 Task: Log work in the project CheckBridge for the issue 'Address issues related to system accessibility for users with hearing impairments' spent time as '1w 4d 10h 6m' and remaining time as '6w 3d 2h 9m' and add a flag. Now add the issue to the epic 'Data Science Implementation'. Log work in the project CheckBridge for the issue 'Develop a new feature to allow for automatic document classification and sorting' spent time as '2w 1d 10h 41m' and remaining time as '2w 1d 7h 30m' and clone the issue. Now add the issue to the epic 'Data Visualization Implementation'
Action: Mouse moved to (605, 403)
Screenshot: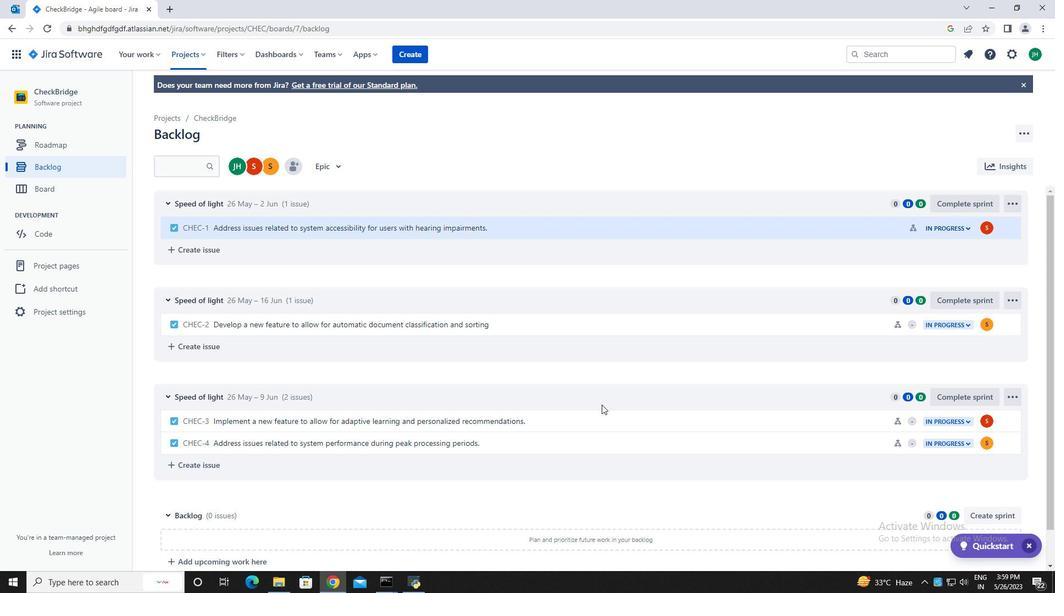 
Action: Mouse scrolled (605, 404) with delta (0, 0)
Screenshot: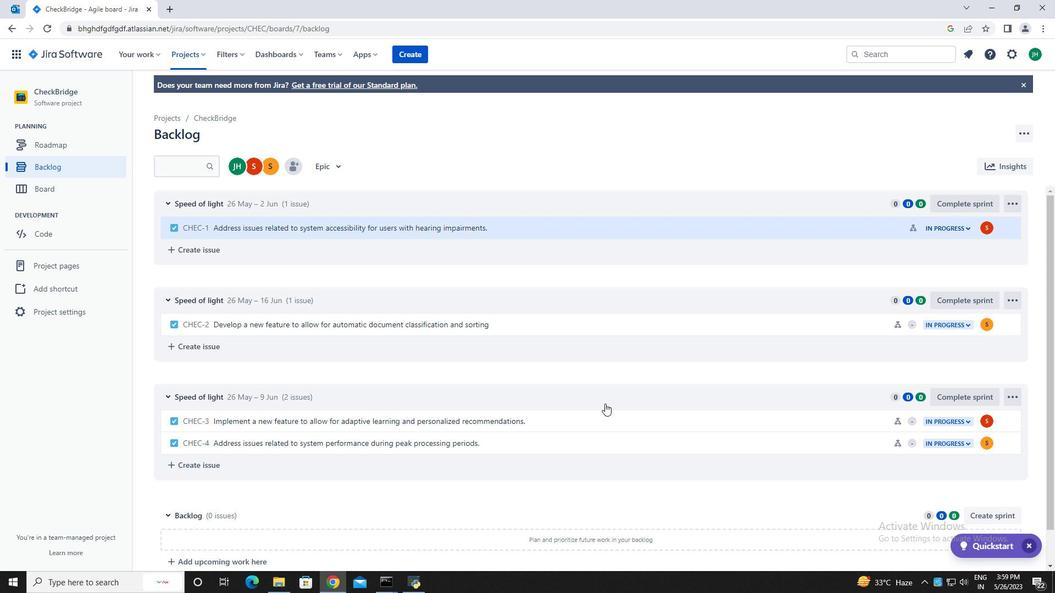 
Action: Mouse scrolled (605, 404) with delta (0, 0)
Screenshot: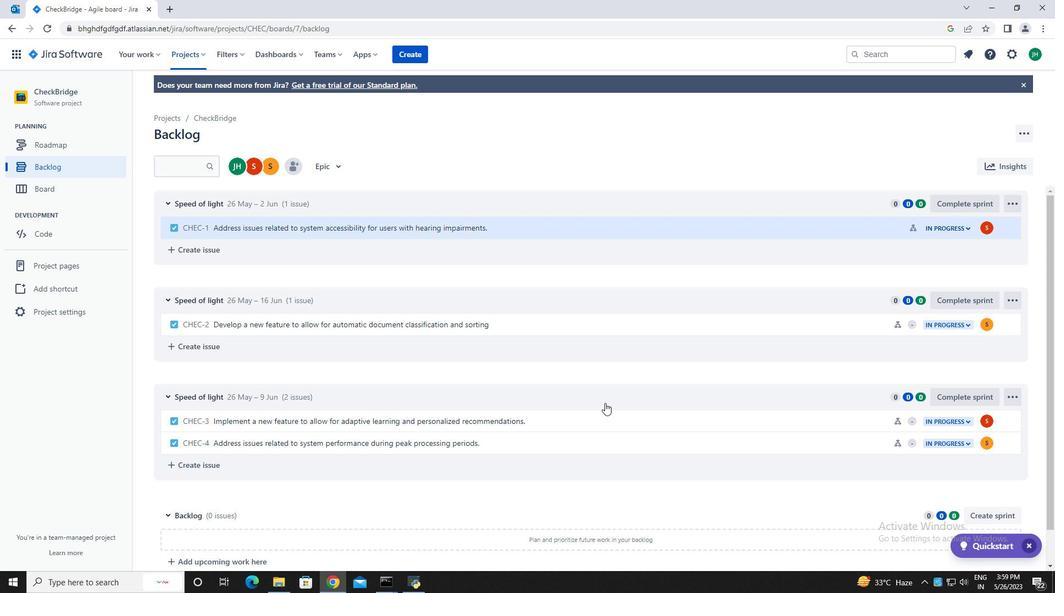 
Action: Mouse moved to (562, 403)
Screenshot: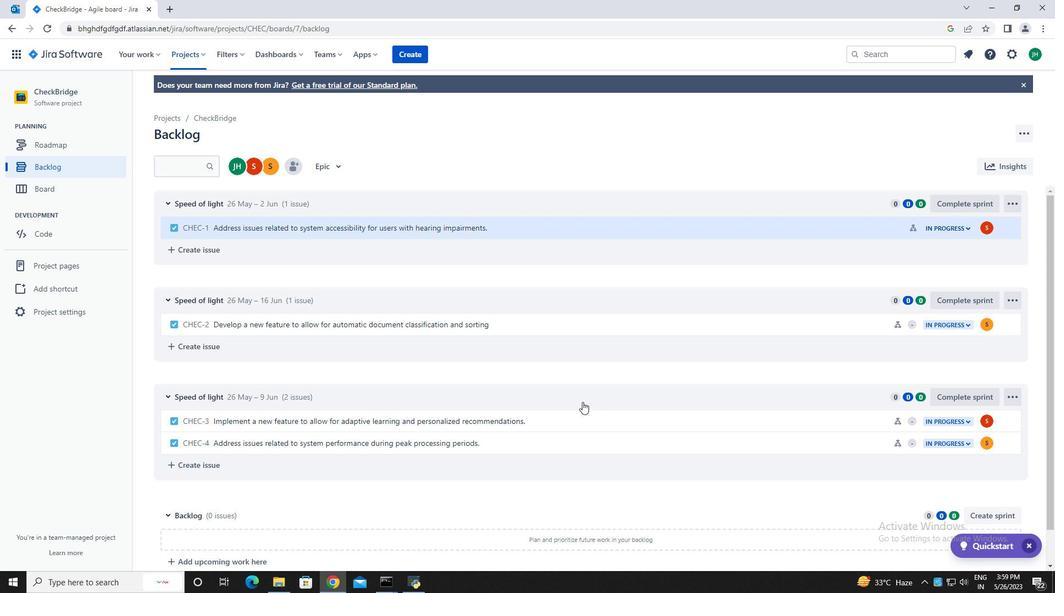 
Action: Mouse scrolled (562, 403) with delta (0, 0)
Screenshot: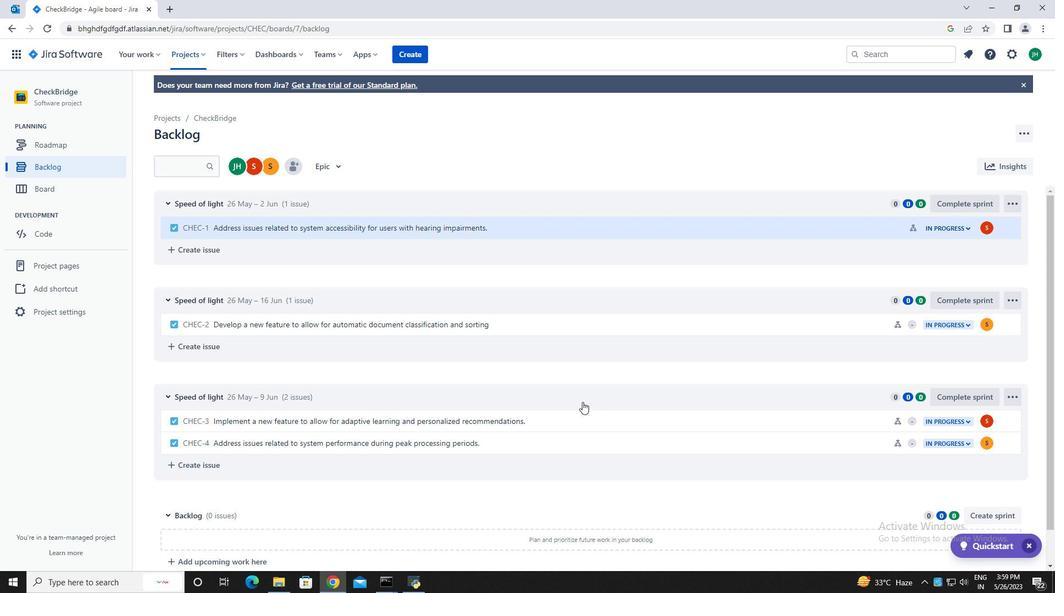 
Action: Mouse scrolled (562, 403) with delta (0, 0)
Screenshot: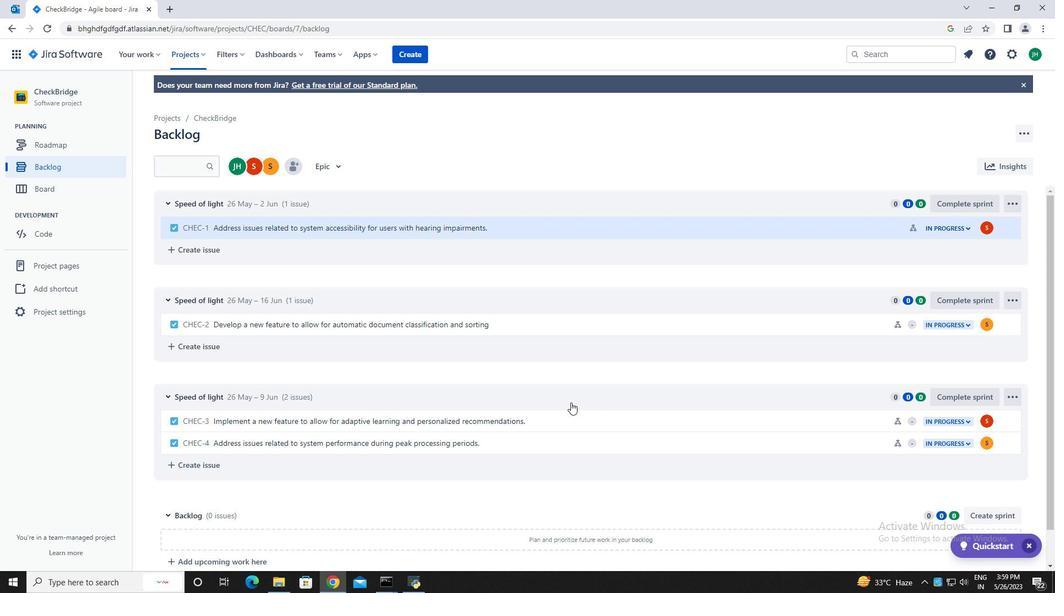 
Action: Mouse scrolled (562, 403) with delta (0, 0)
Screenshot: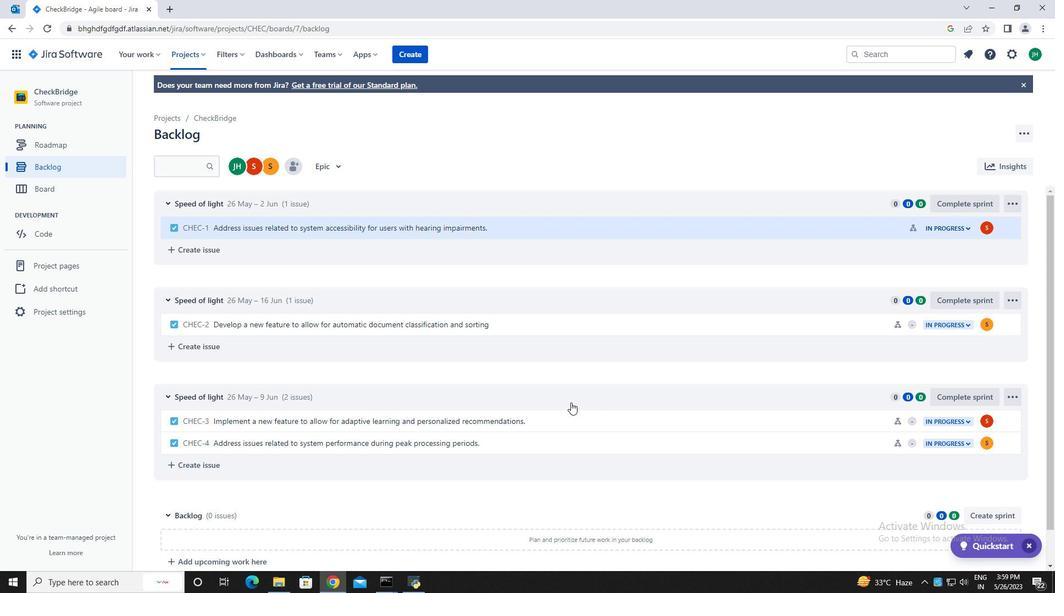 
Action: Mouse moved to (811, 233)
Screenshot: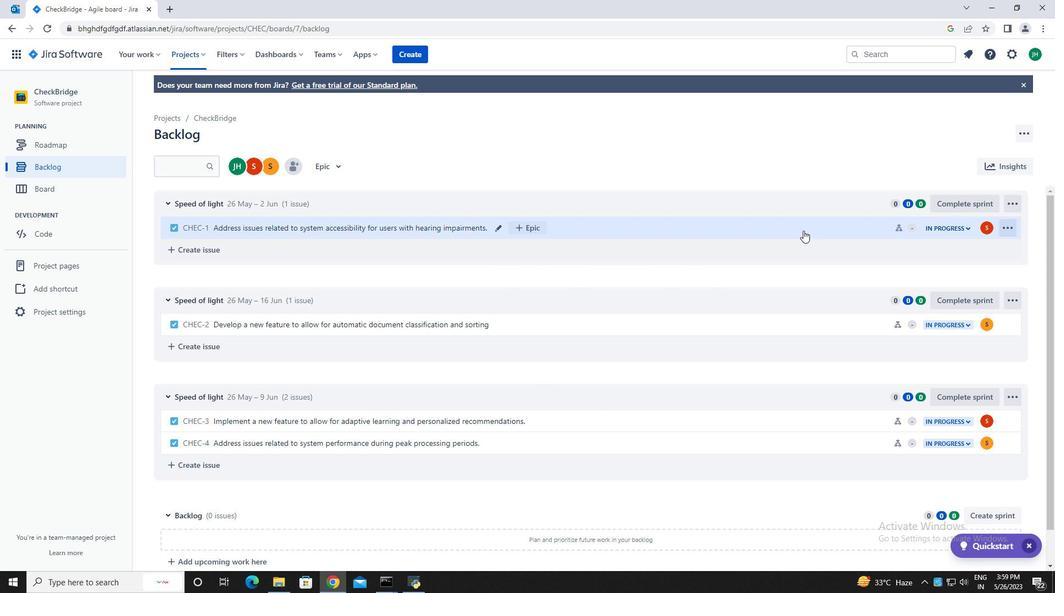 
Action: Mouse pressed left at (811, 233)
Screenshot: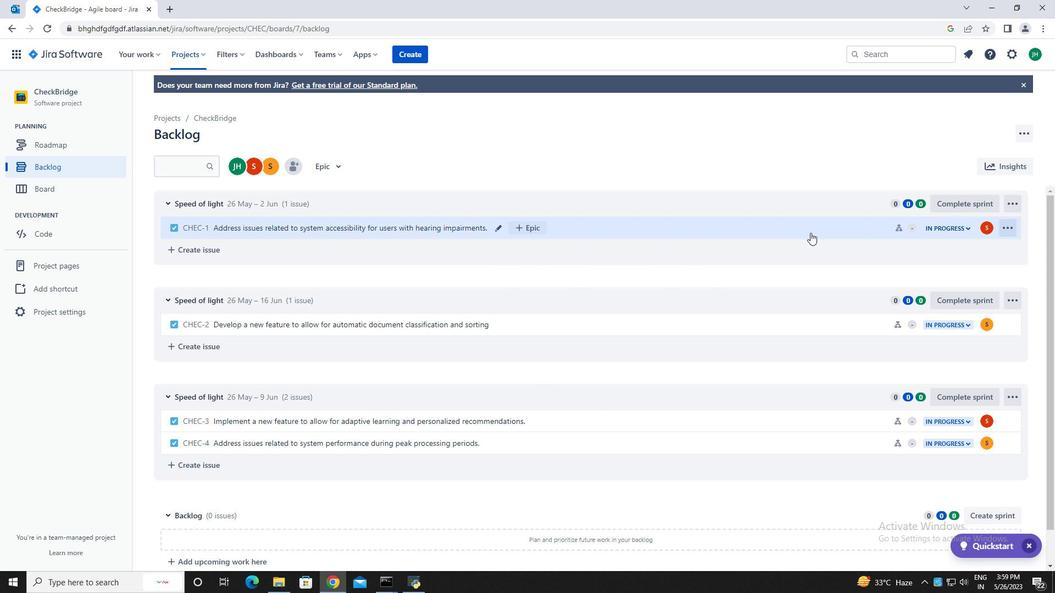 
Action: Mouse moved to (1004, 199)
Screenshot: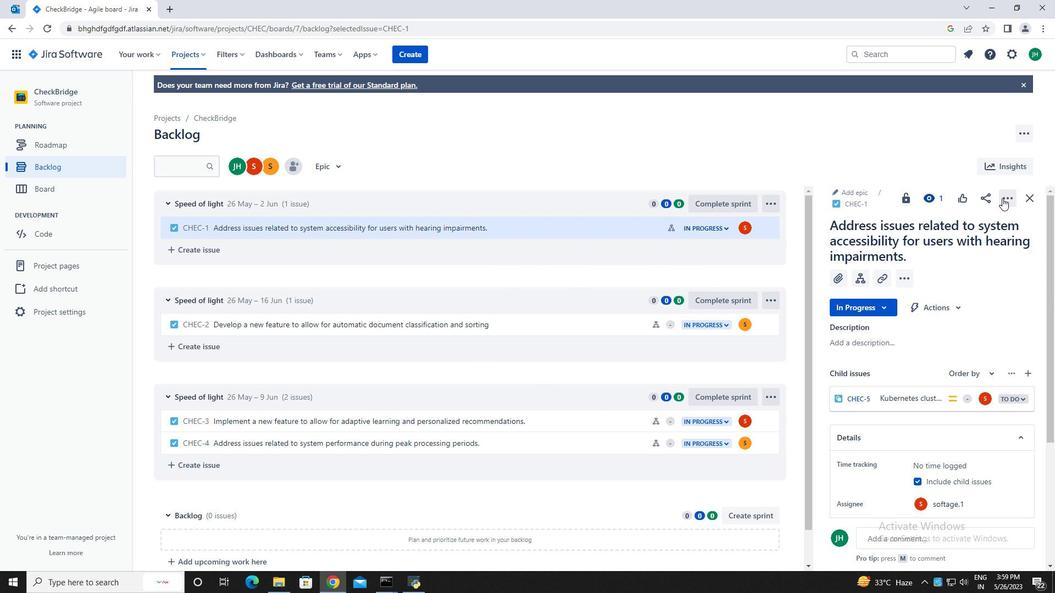 
Action: Mouse pressed left at (1004, 199)
Screenshot: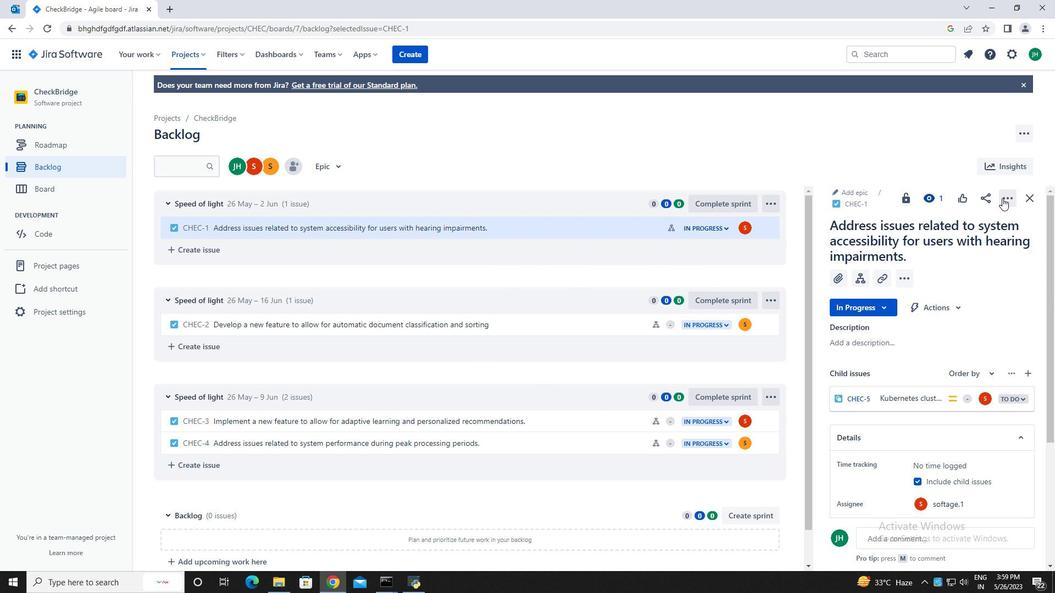 
Action: Mouse moved to (971, 229)
Screenshot: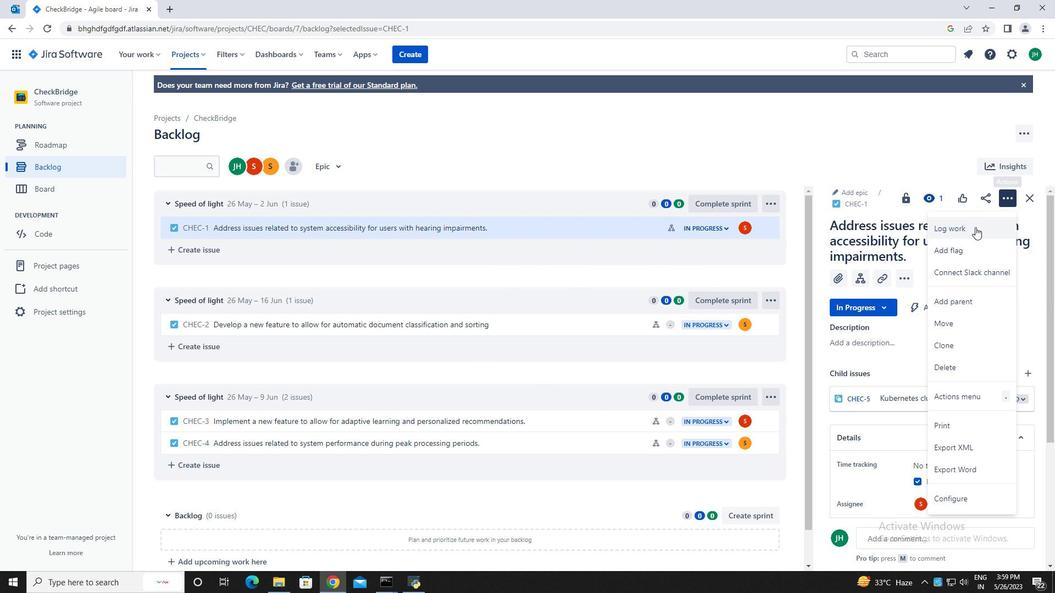 
Action: Mouse pressed left at (971, 229)
Screenshot: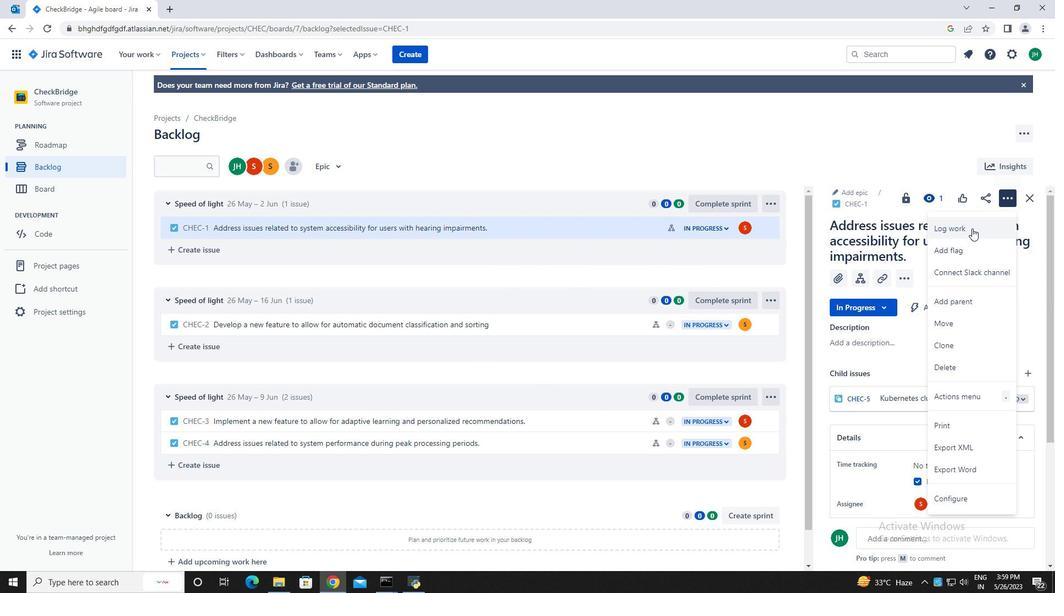 
Action: Mouse moved to (498, 169)
Screenshot: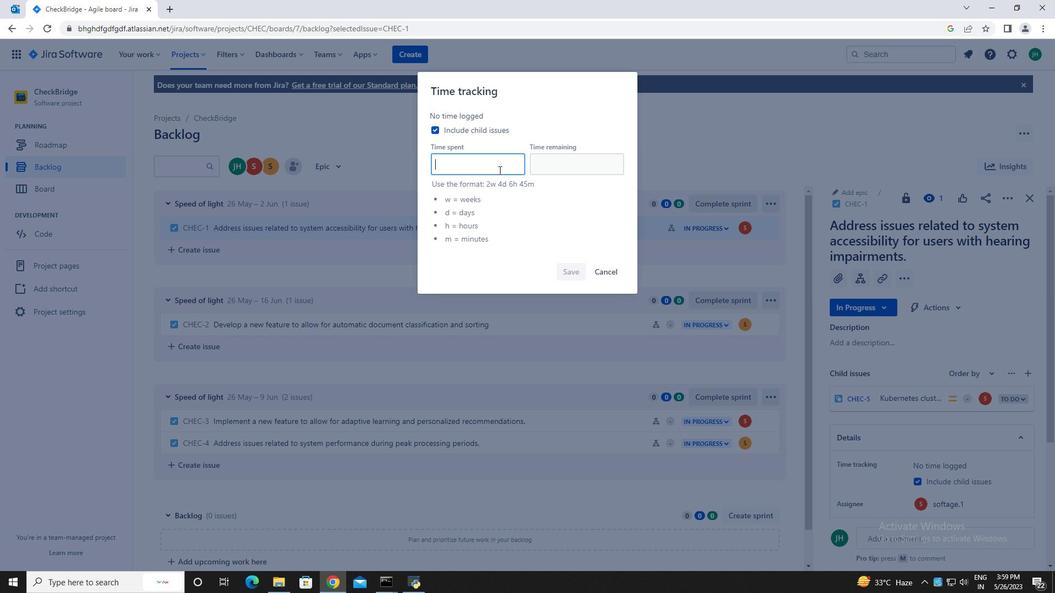 
Action: Key pressed 1w<Key.space>4d<Key.space>10h<Key.space>6m
Screenshot: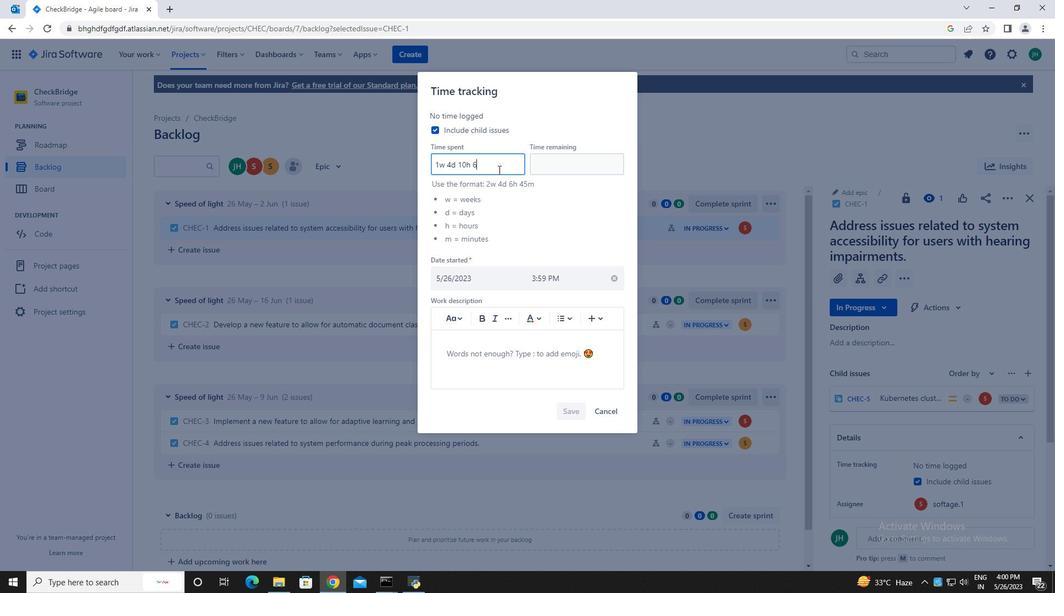 
Action: Mouse moved to (550, 164)
Screenshot: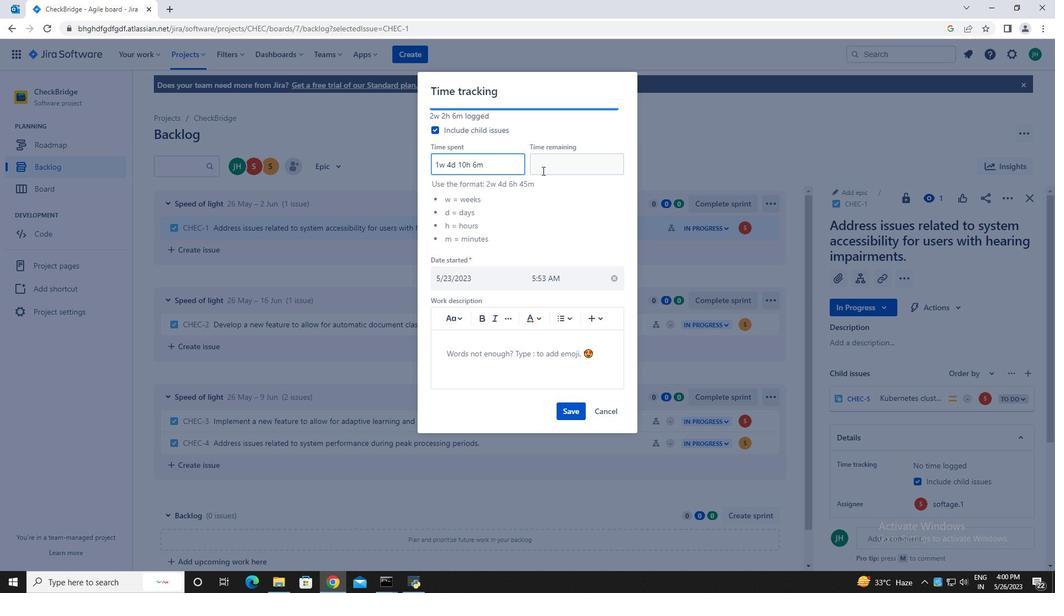 
Action: Mouse pressed left at (550, 164)
Screenshot: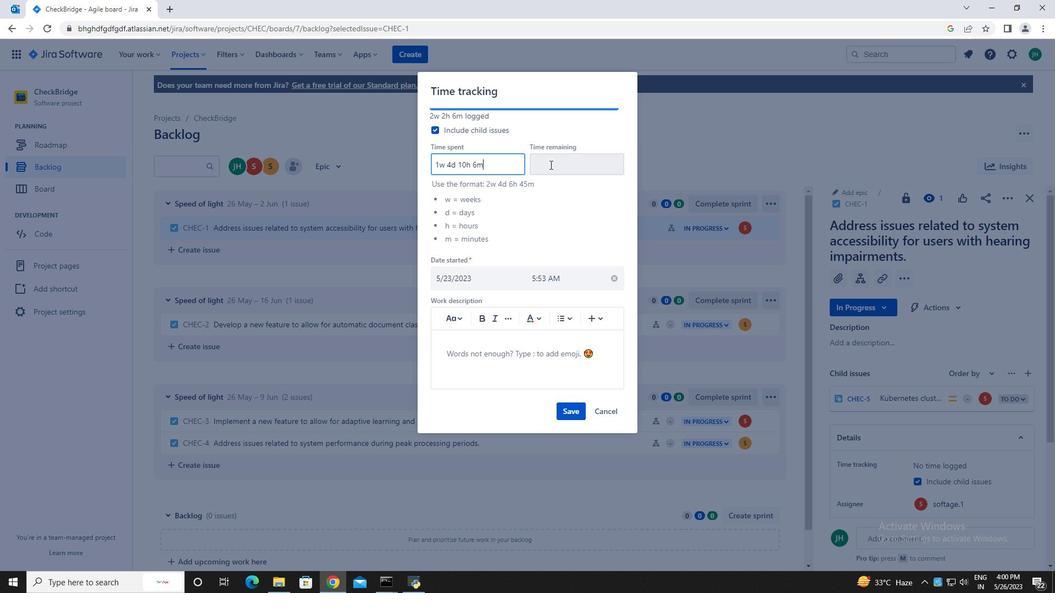 
Action: Key pressed 6w<Key.space>3d<Key.space>2h<Key.space>9m
Screenshot: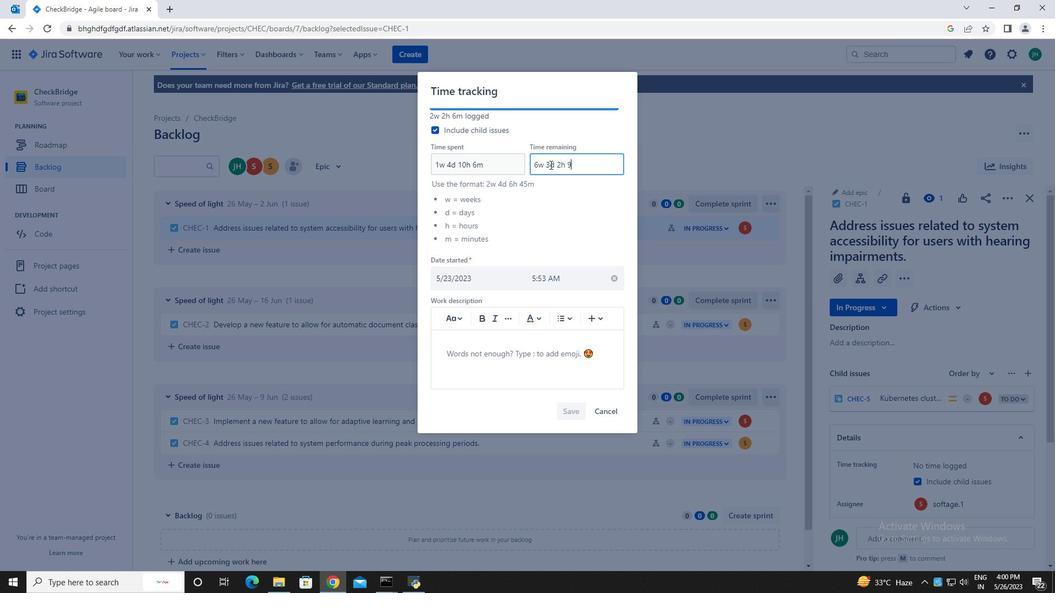 
Action: Mouse moved to (575, 413)
Screenshot: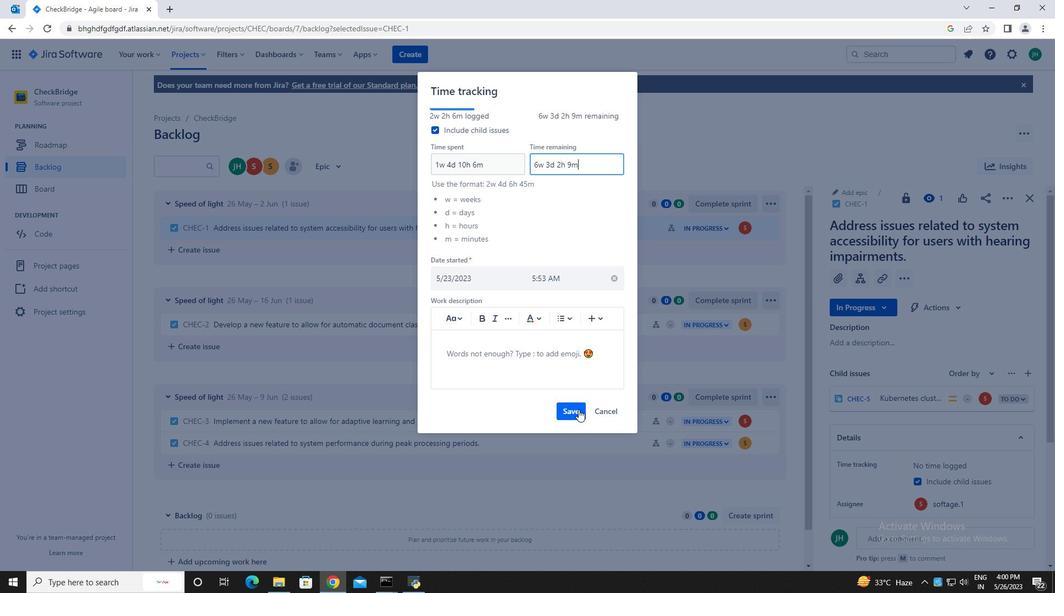 
Action: Mouse pressed left at (575, 413)
Screenshot: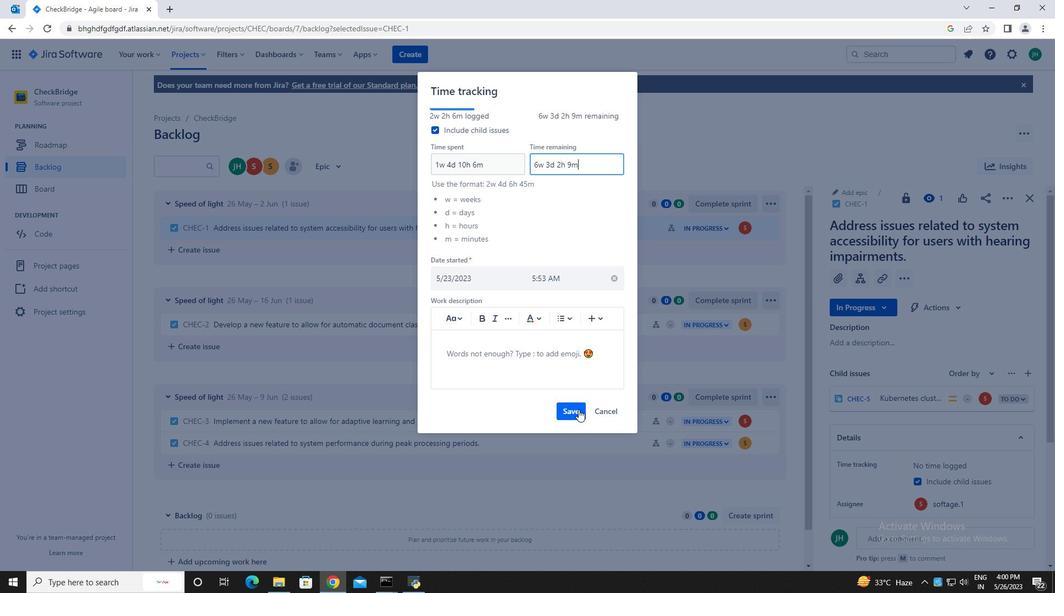 
Action: Mouse moved to (1009, 198)
Screenshot: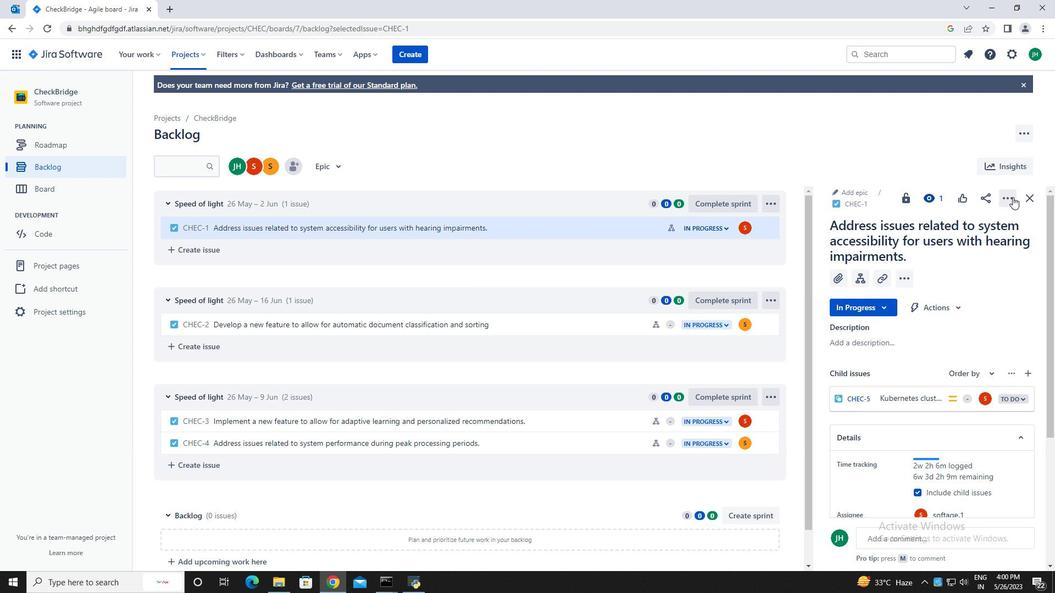 
Action: Mouse pressed left at (1009, 198)
Screenshot: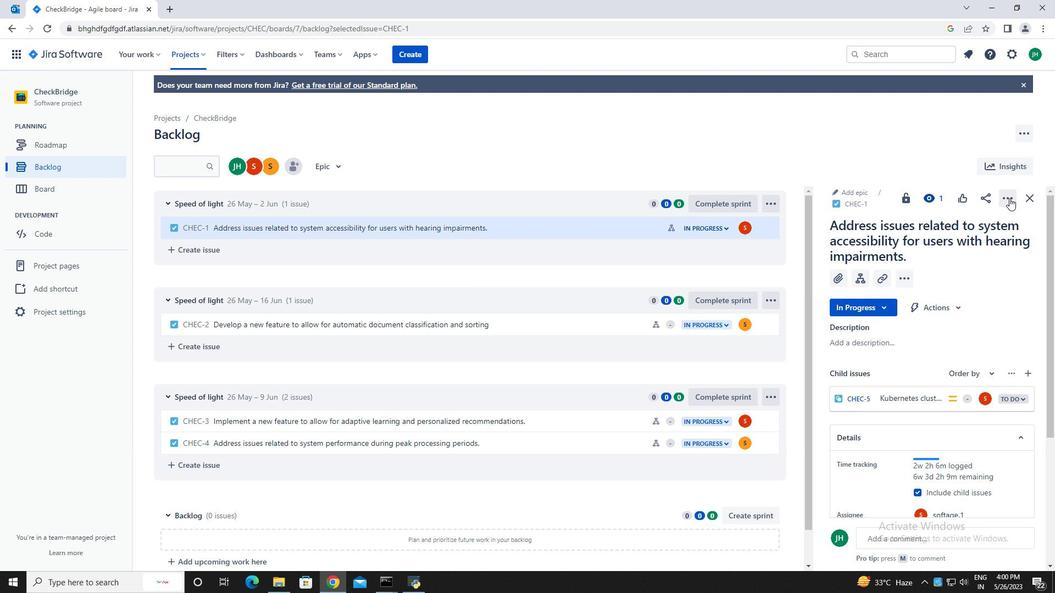 
Action: Mouse moved to (955, 249)
Screenshot: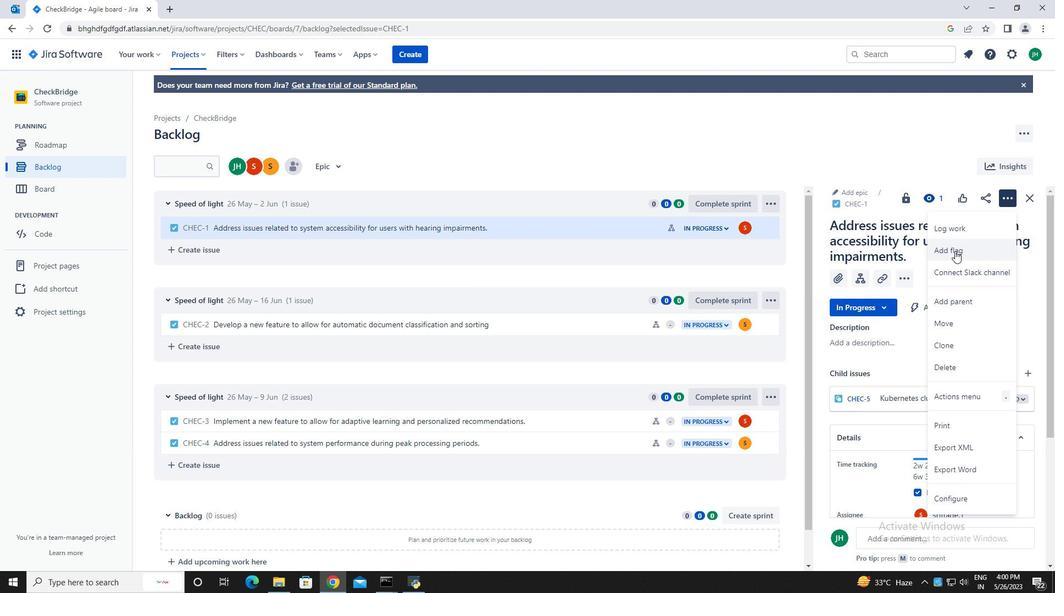 
Action: Mouse pressed left at (955, 249)
Screenshot: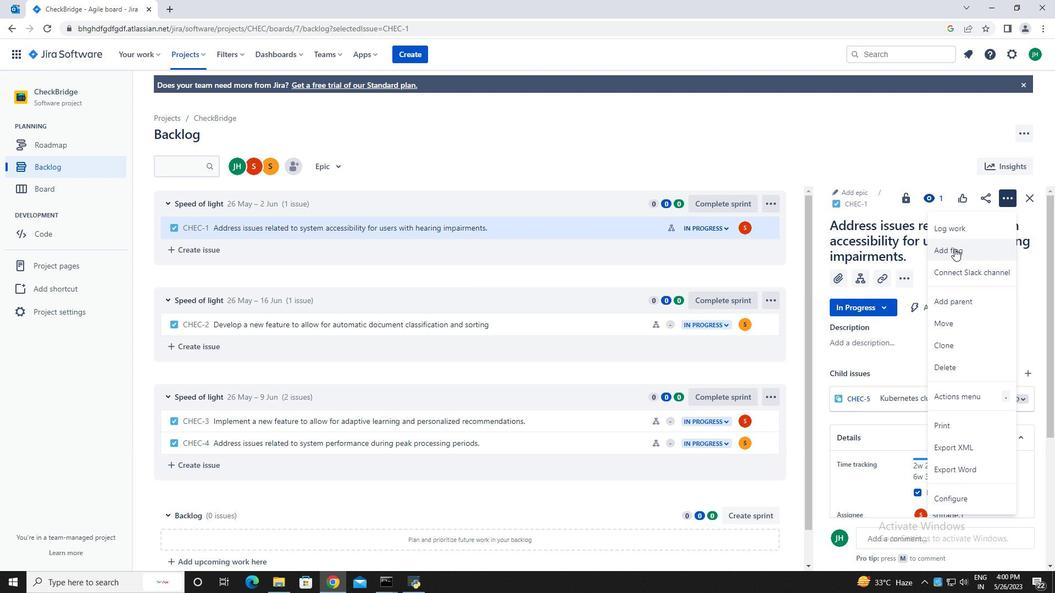 
Action: Mouse moved to (1028, 200)
Screenshot: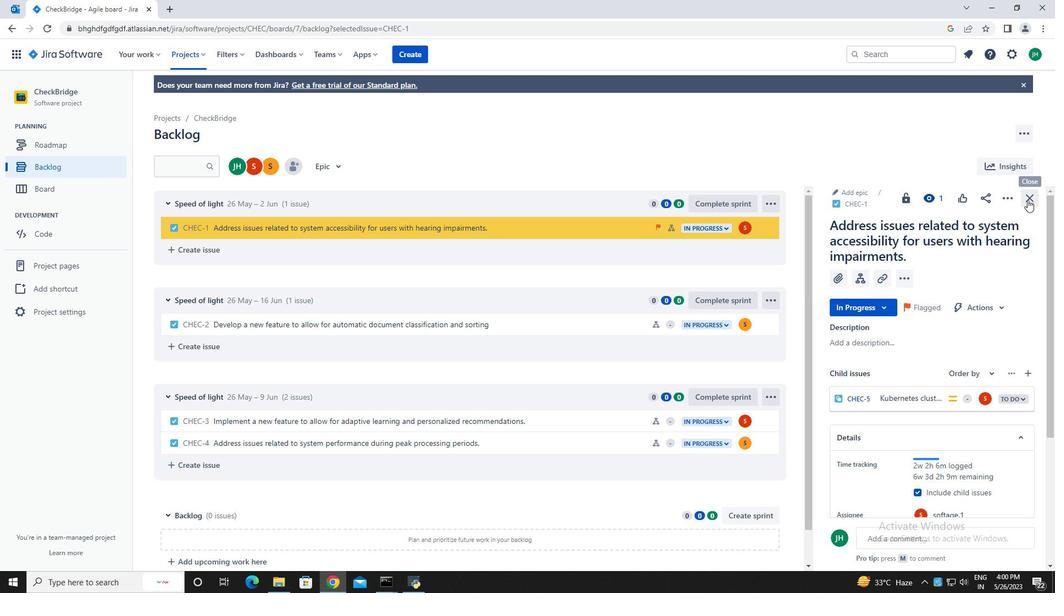 
Action: Mouse pressed left at (1028, 200)
Screenshot: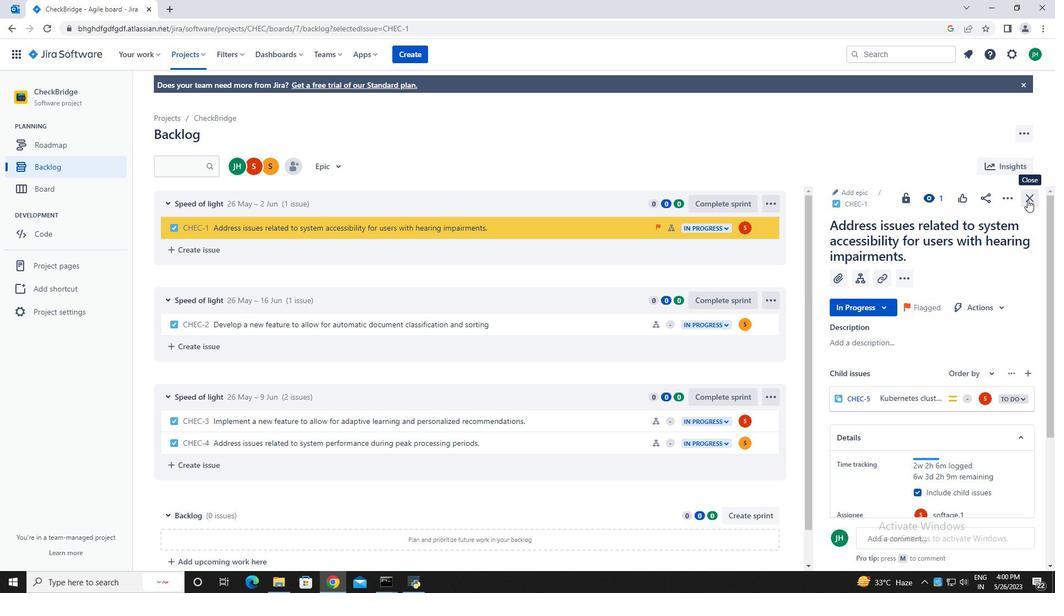 
Action: Mouse moved to (329, 164)
Screenshot: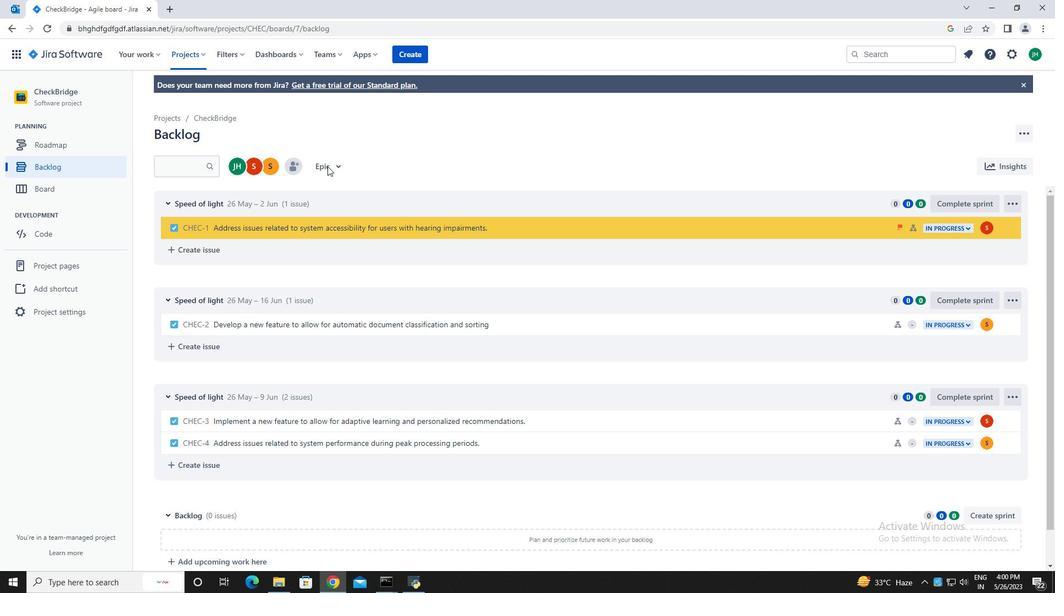 
Action: Mouse pressed left at (329, 164)
Screenshot: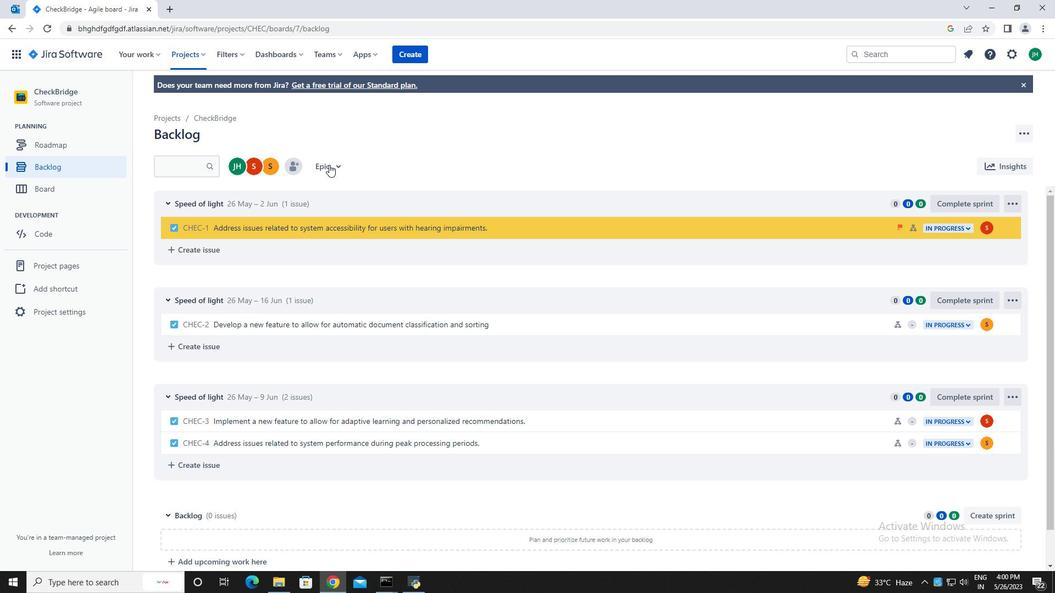 
Action: Mouse moved to (496, 139)
Screenshot: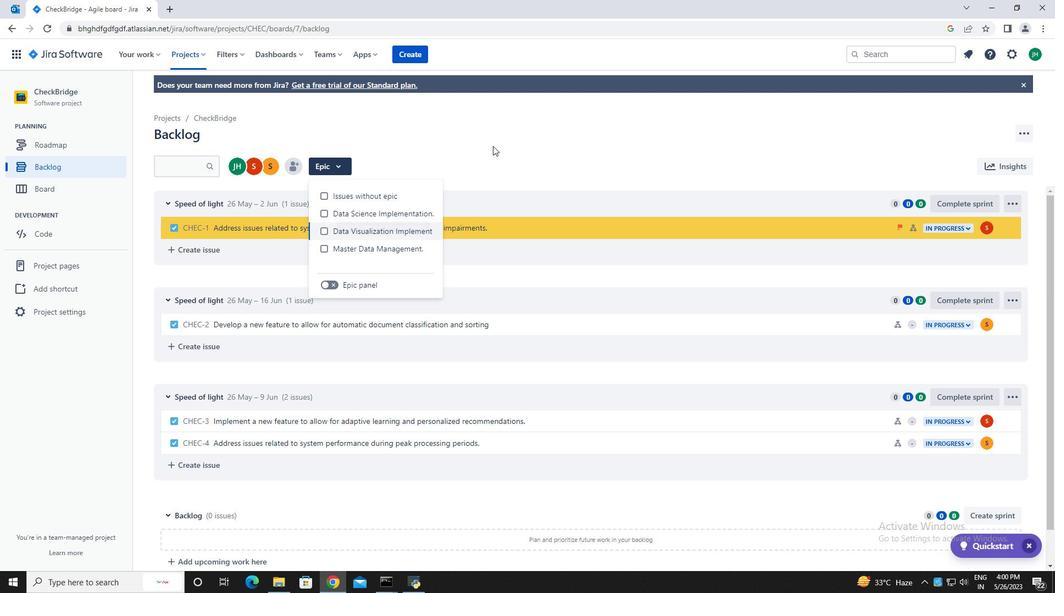
Action: Mouse pressed left at (496, 139)
Screenshot: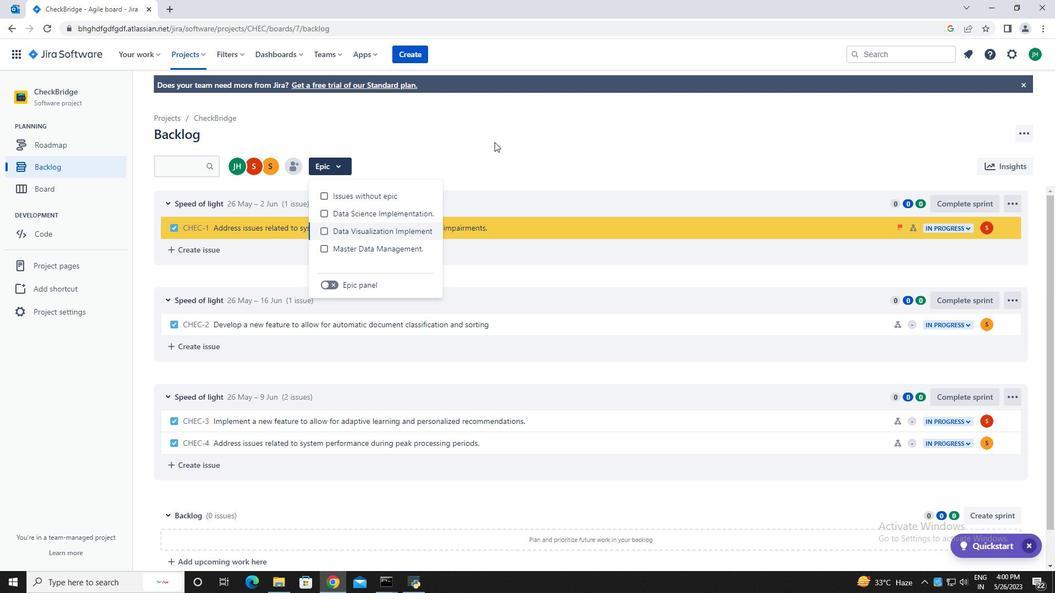 
Action: Mouse moved to (336, 164)
Screenshot: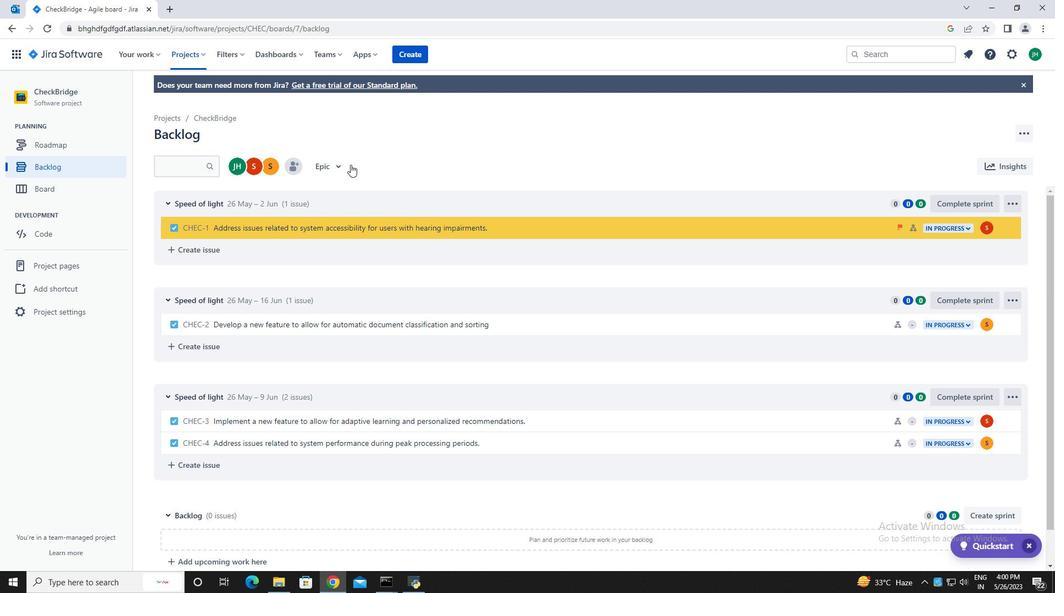 
Action: Mouse pressed left at (336, 164)
Screenshot: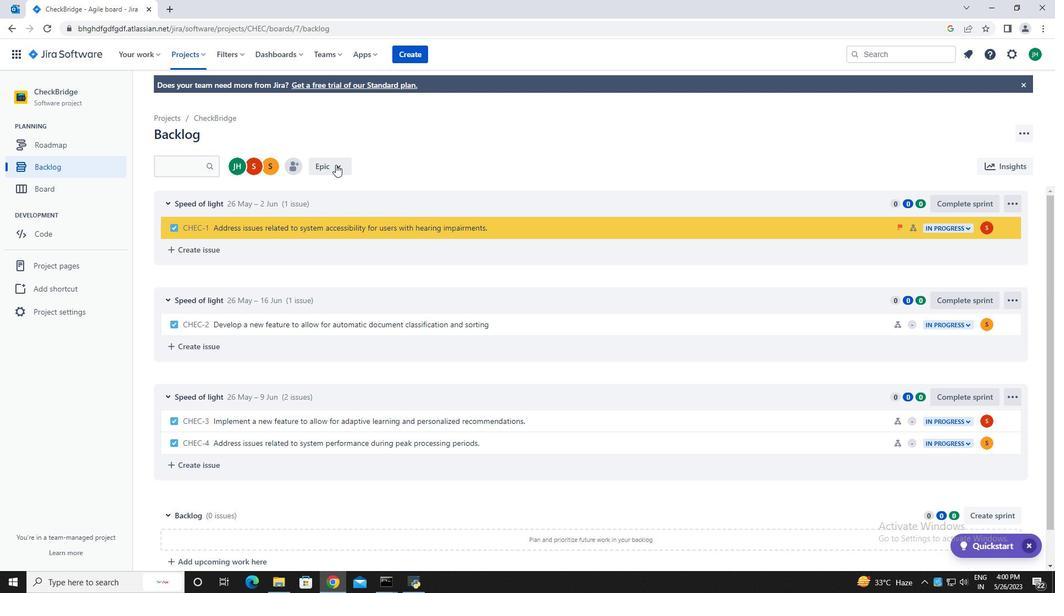 
Action: Mouse moved to (366, 215)
Screenshot: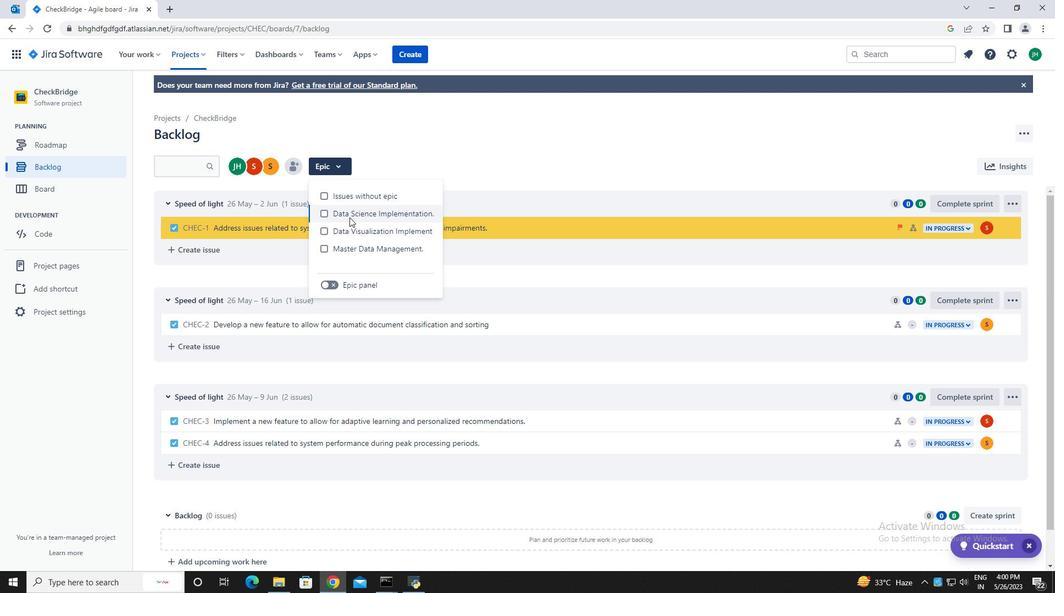 
Action: Mouse pressed left at (366, 215)
Screenshot: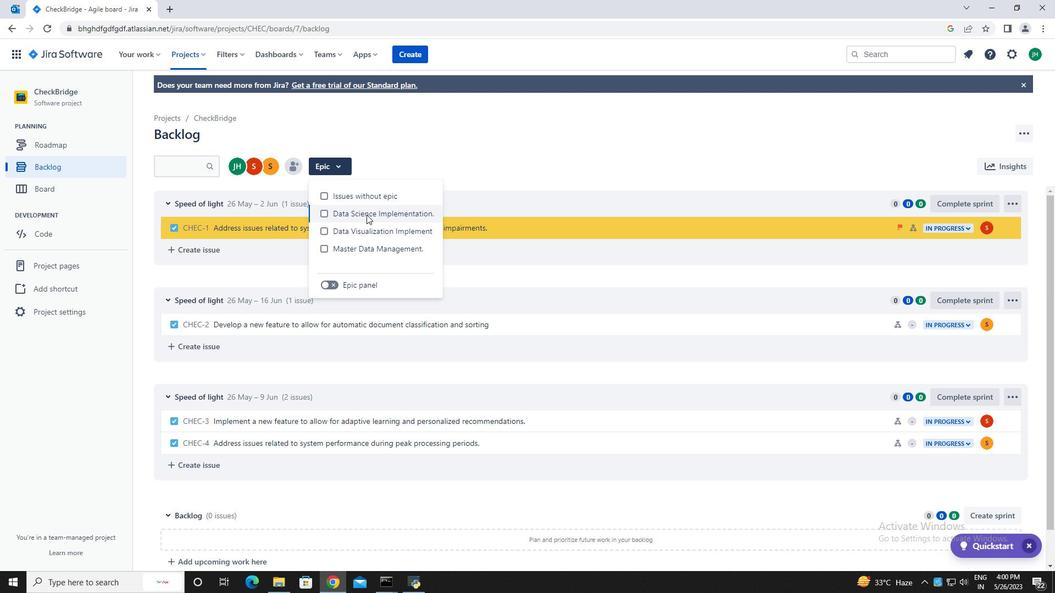 
Action: Mouse moved to (563, 123)
Screenshot: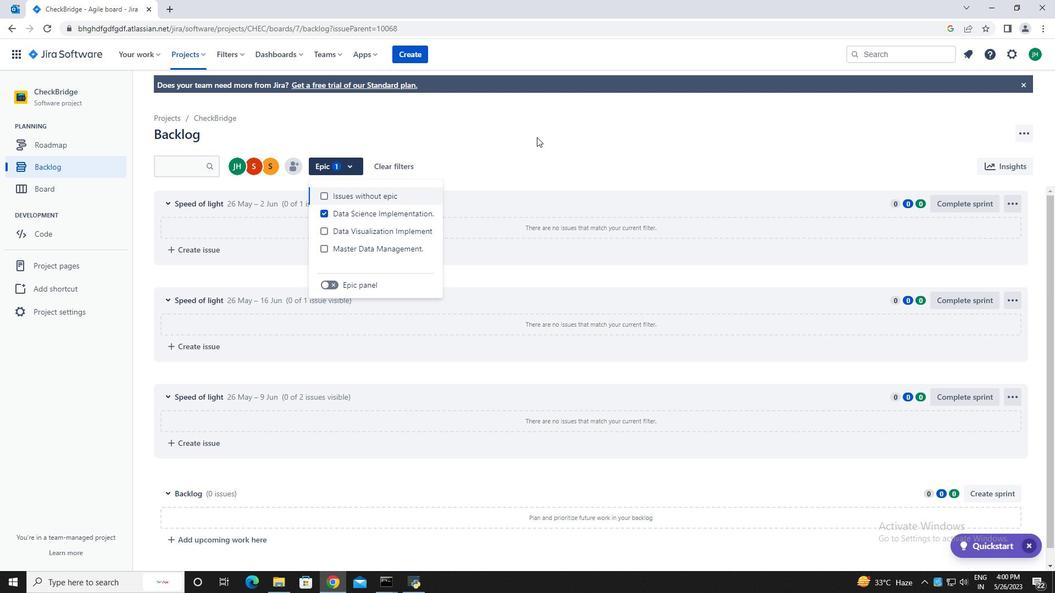 
Action: Mouse pressed left at (563, 123)
Screenshot: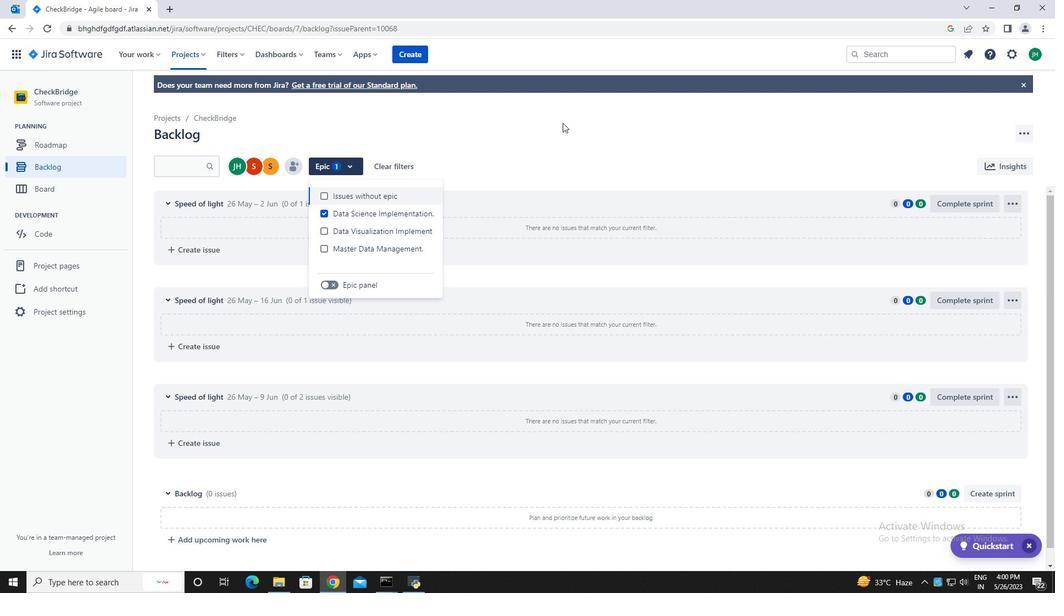 
Action: Mouse moved to (103, 167)
Screenshot: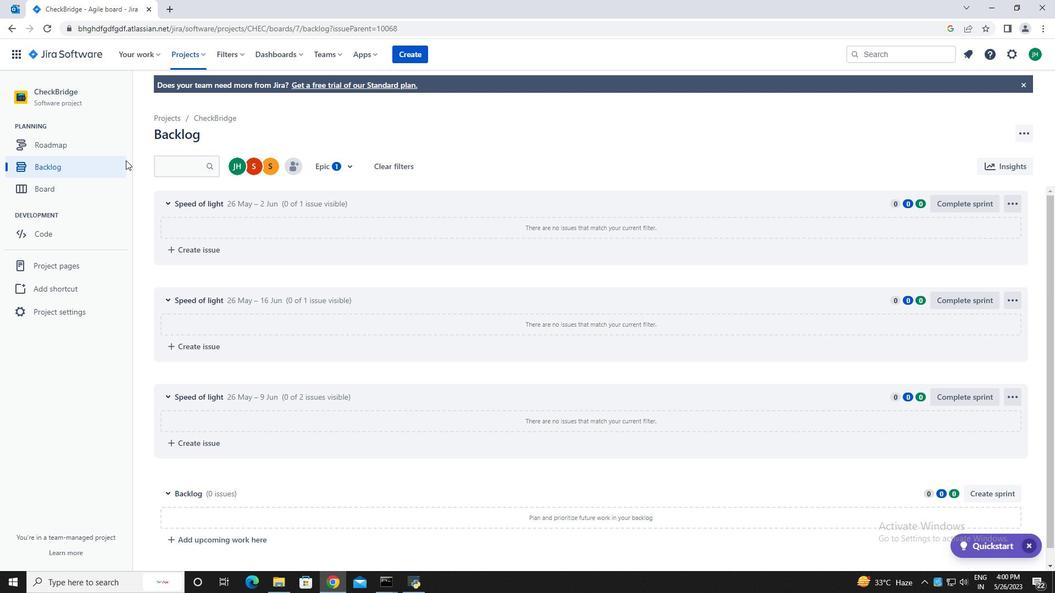 
Action: Mouse pressed left at (103, 167)
Screenshot: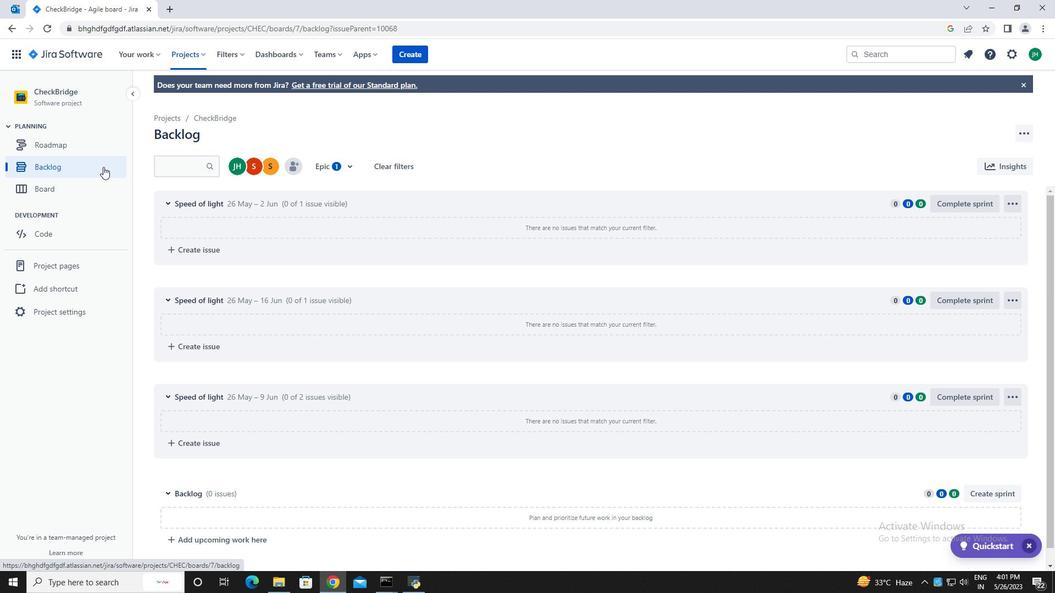 
Action: Mouse moved to (821, 322)
Screenshot: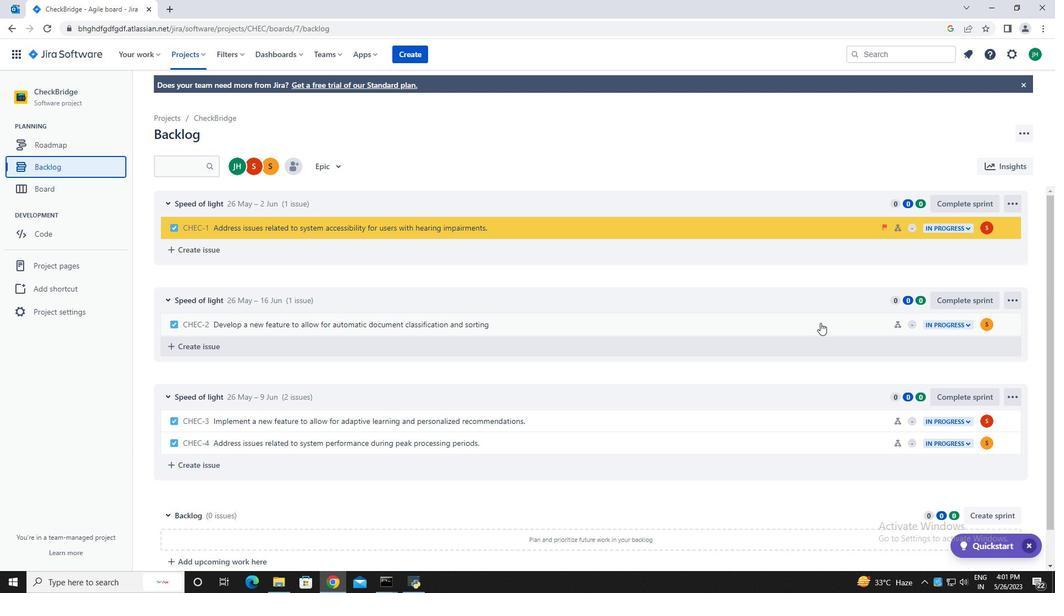 
Action: Mouse pressed left at (821, 322)
Screenshot: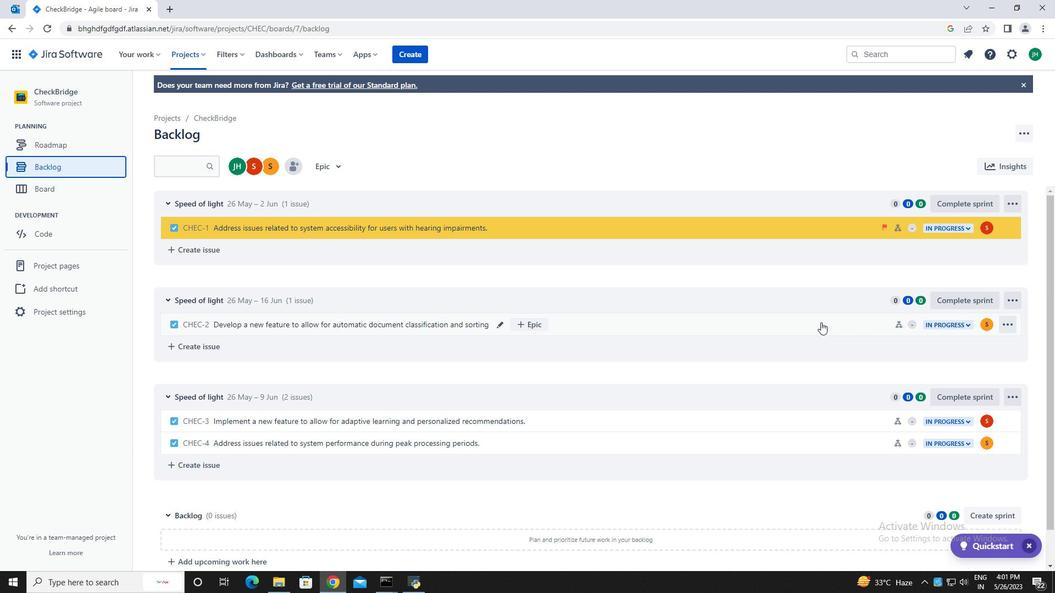 
Action: Mouse moved to (1004, 197)
Screenshot: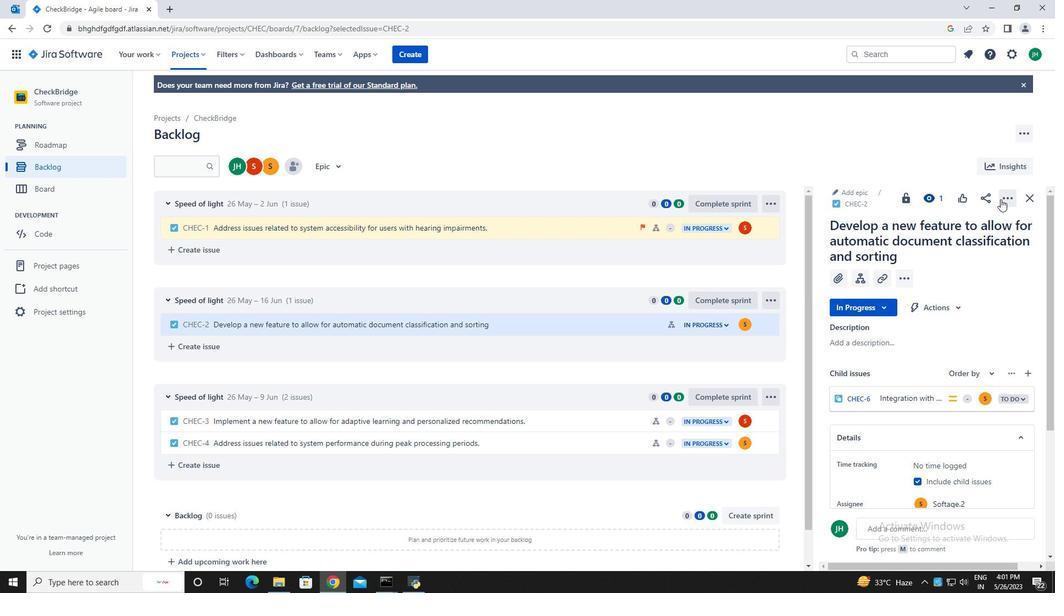 
Action: Mouse pressed left at (1004, 197)
Screenshot: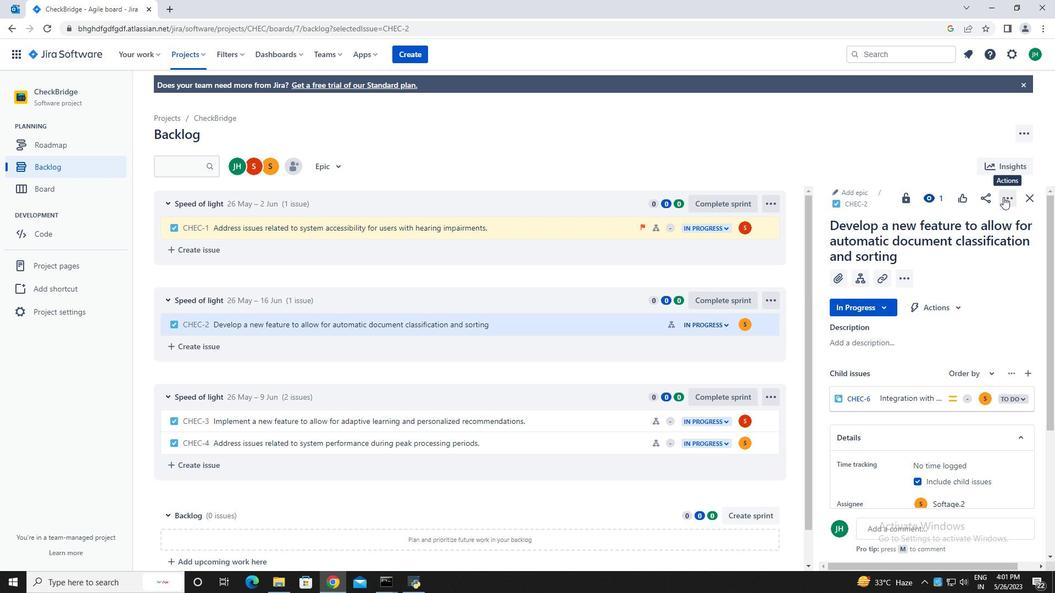
Action: Mouse moved to (959, 227)
Screenshot: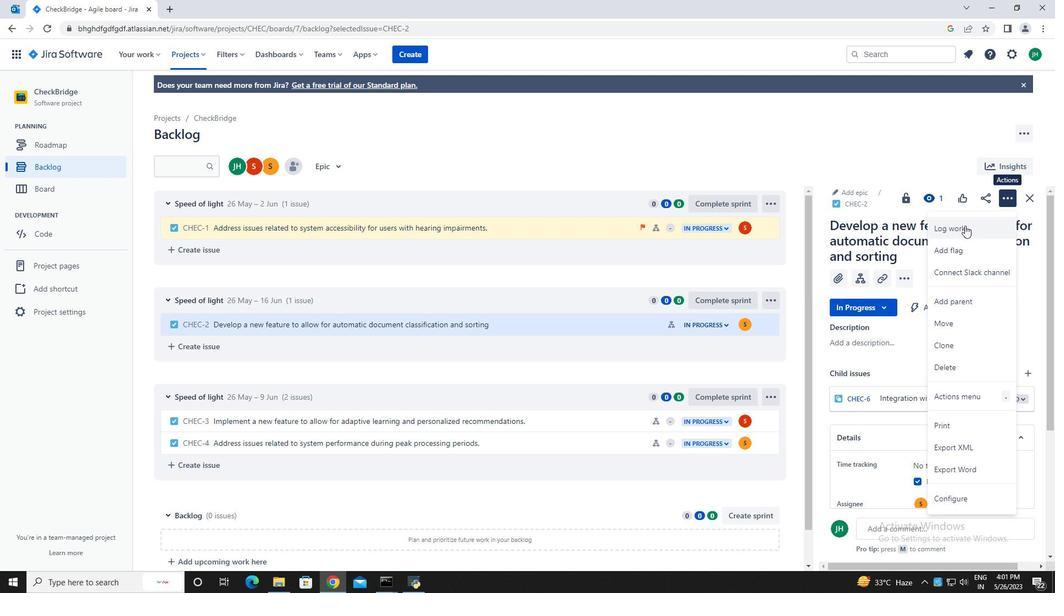
Action: Mouse pressed left at (959, 227)
Screenshot: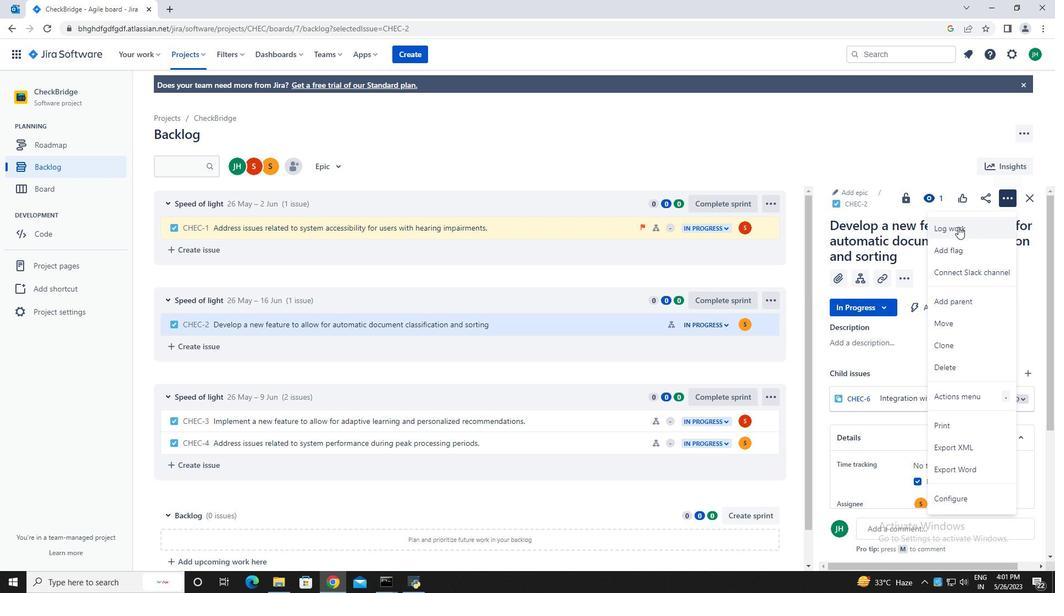 
Action: Mouse moved to (466, 167)
Screenshot: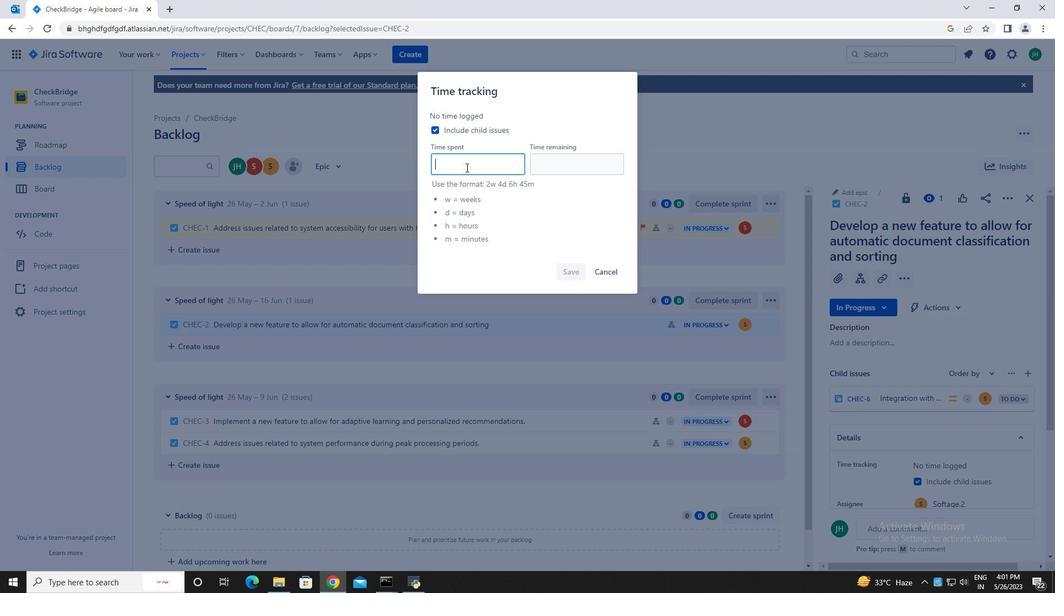 
Action: Key pressed 2w<Key.space>1d<Key.space>10h<Key.space>41m
Screenshot: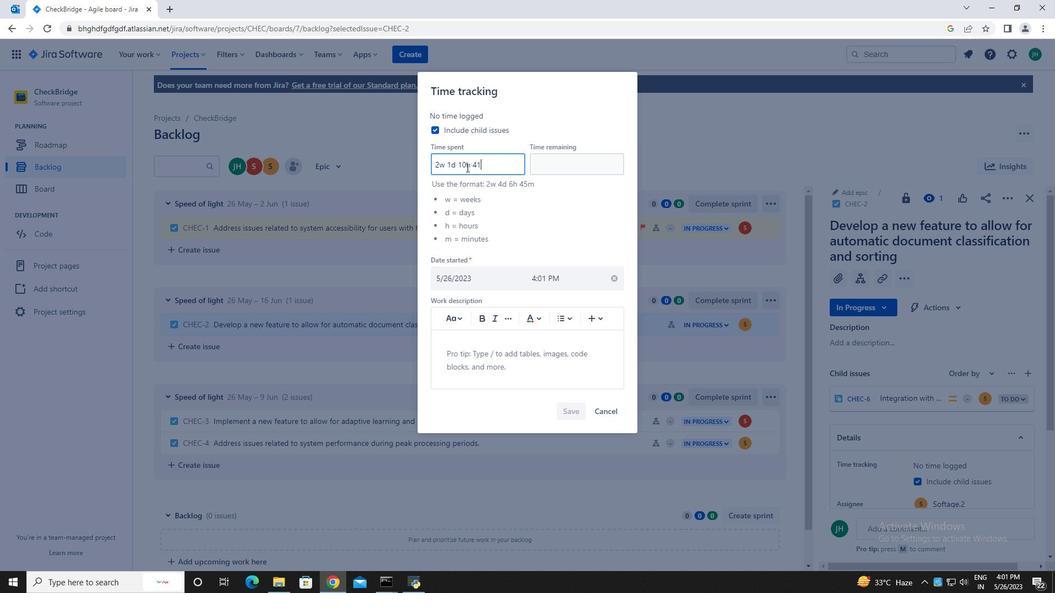 
Action: Mouse moved to (559, 170)
Screenshot: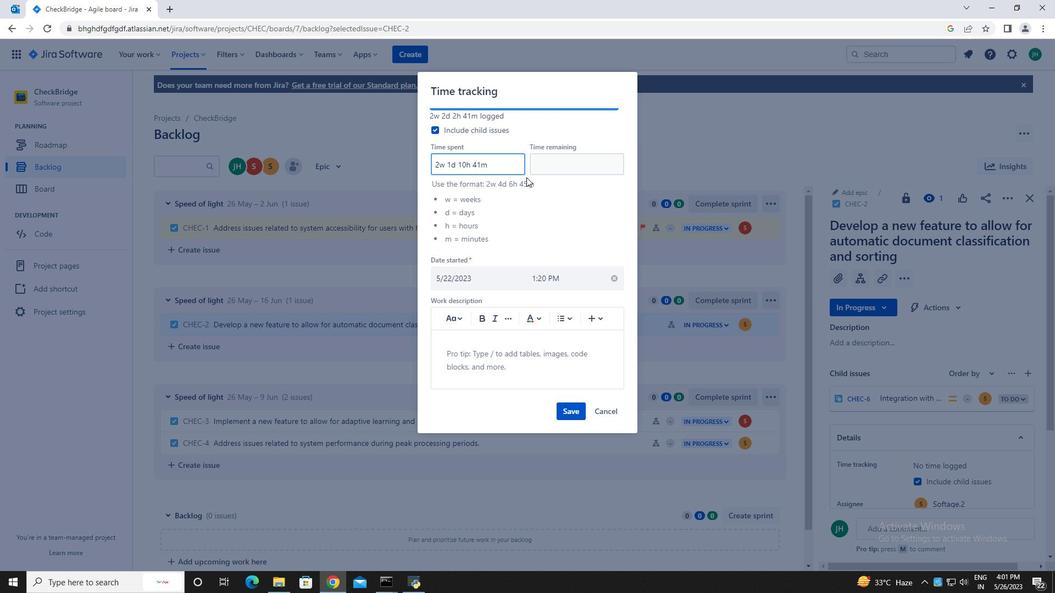 
Action: Mouse pressed left at (559, 170)
Screenshot: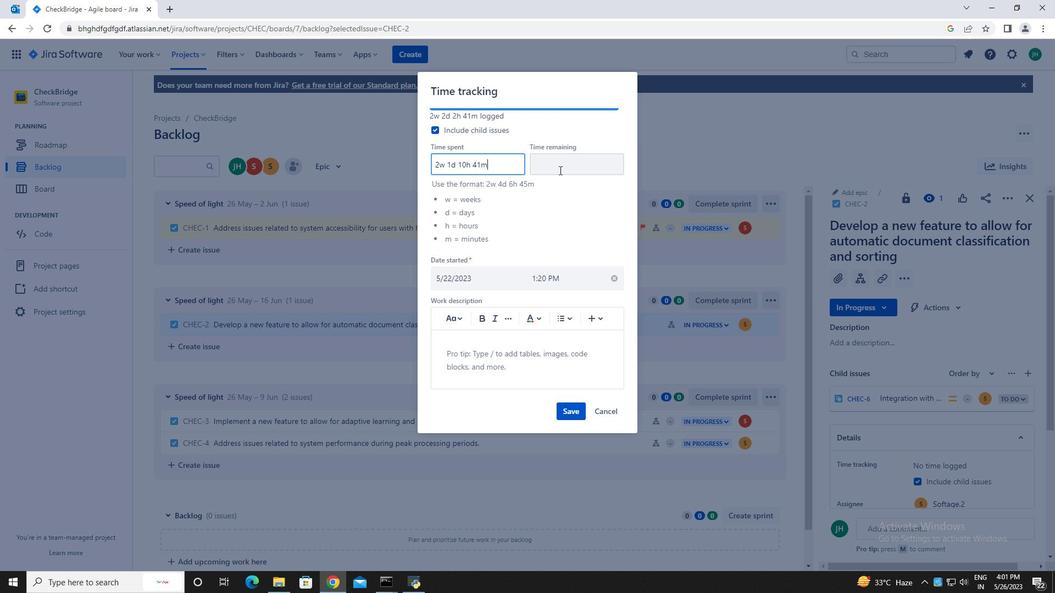 
Action: Key pressed 2w<Key.space>1d<Key.space>7h<Key.space>30m
Screenshot: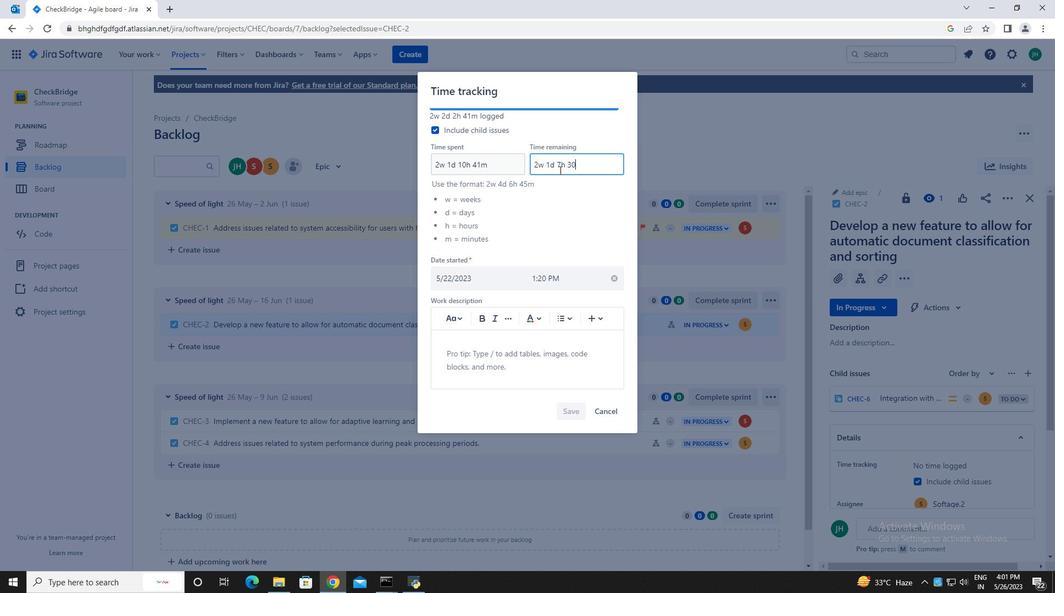 
Action: Mouse moved to (569, 411)
Screenshot: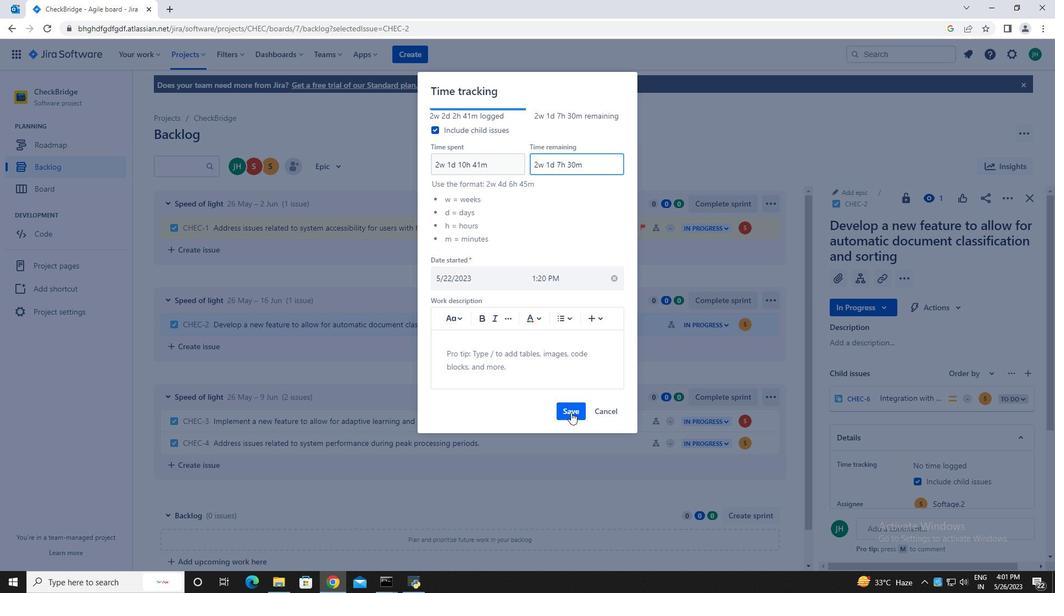 
Action: Mouse pressed left at (569, 411)
Screenshot: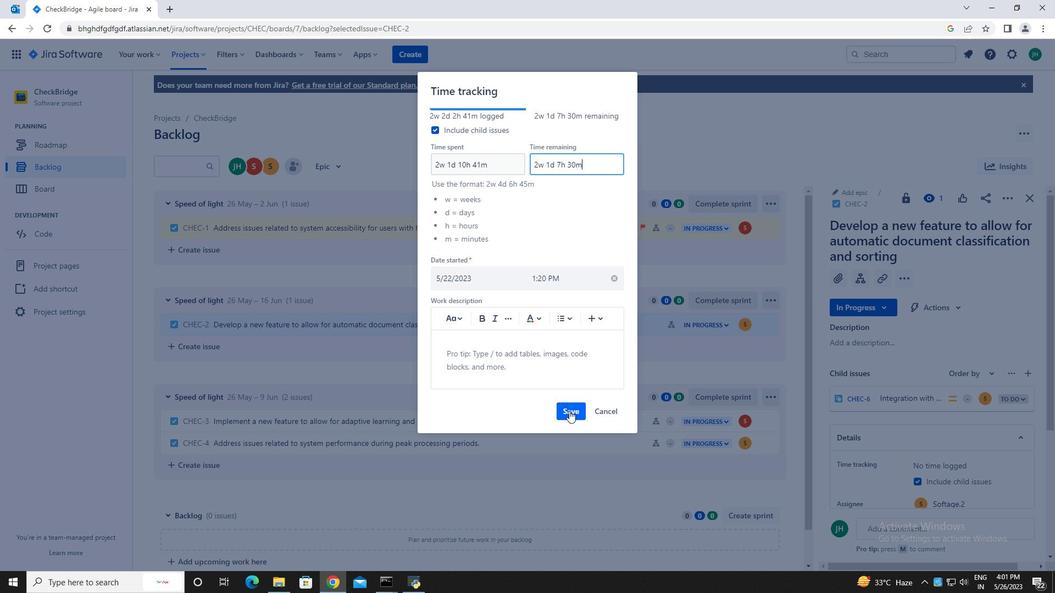 
Action: Mouse moved to (1006, 197)
Screenshot: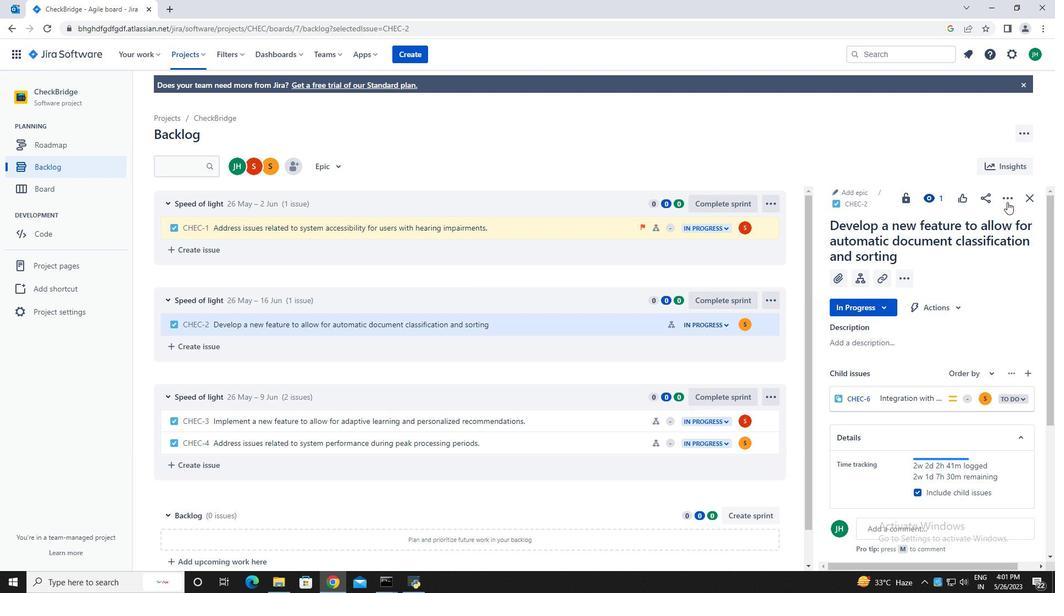 
Action: Mouse pressed left at (1006, 197)
Screenshot: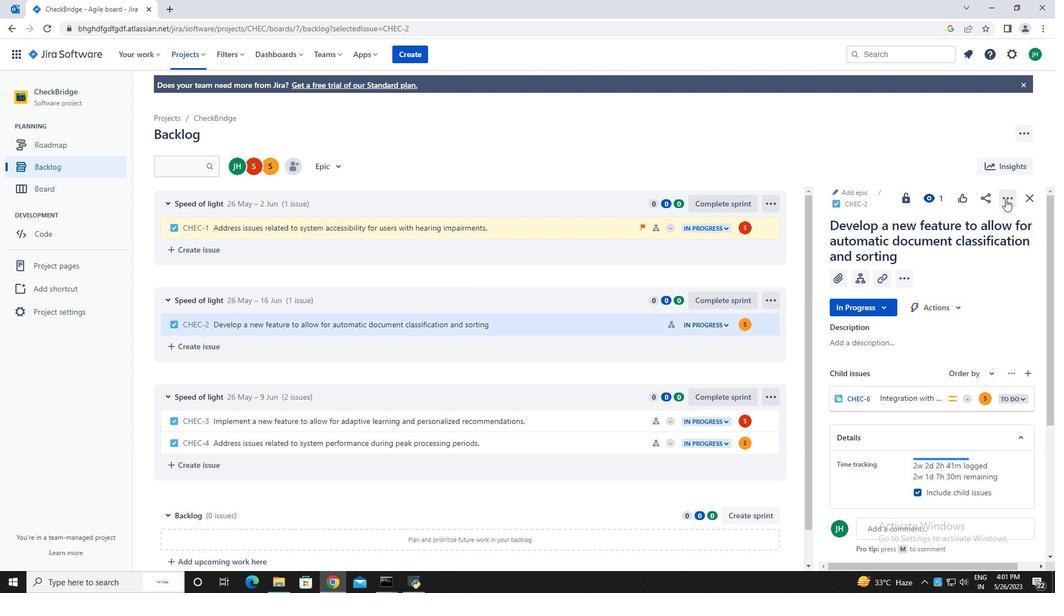 
Action: Mouse moved to (953, 344)
Screenshot: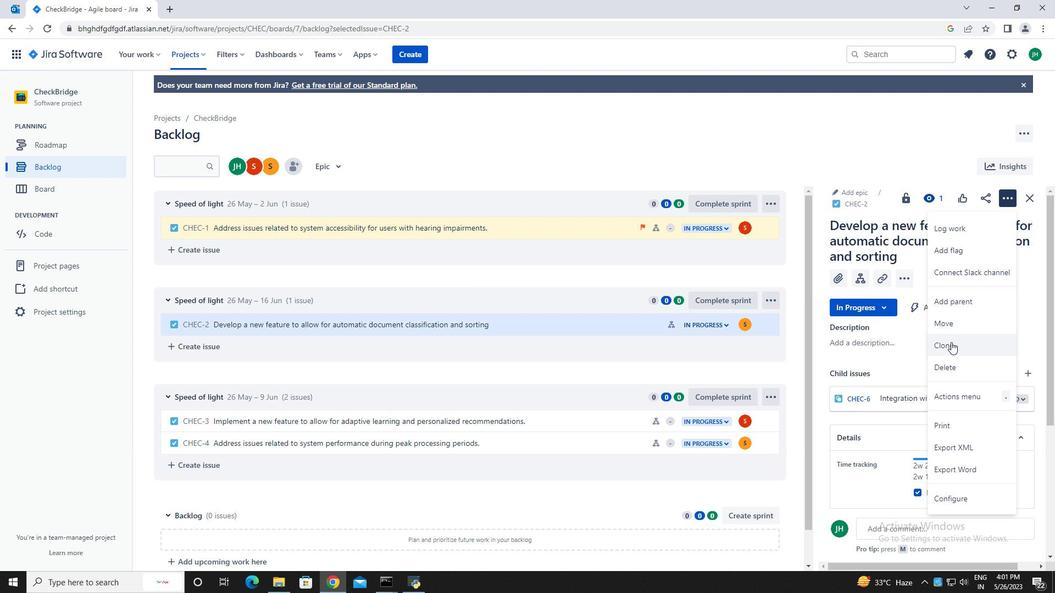 
Action: Mouse pressed left at (953, 344)
Screenshot: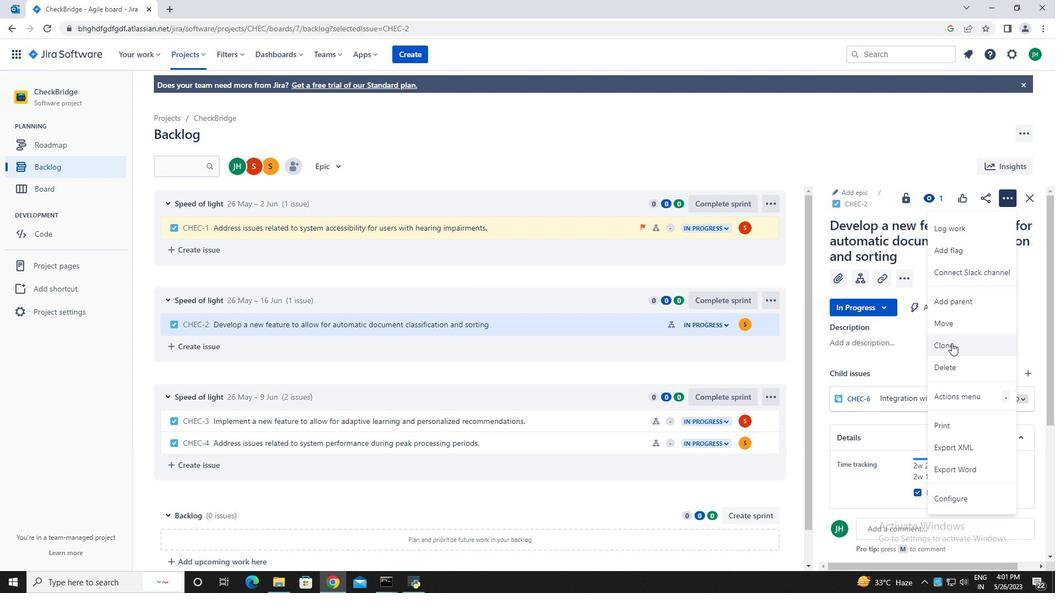 
Action: Mouse moved to (605, 234)
Screenshot: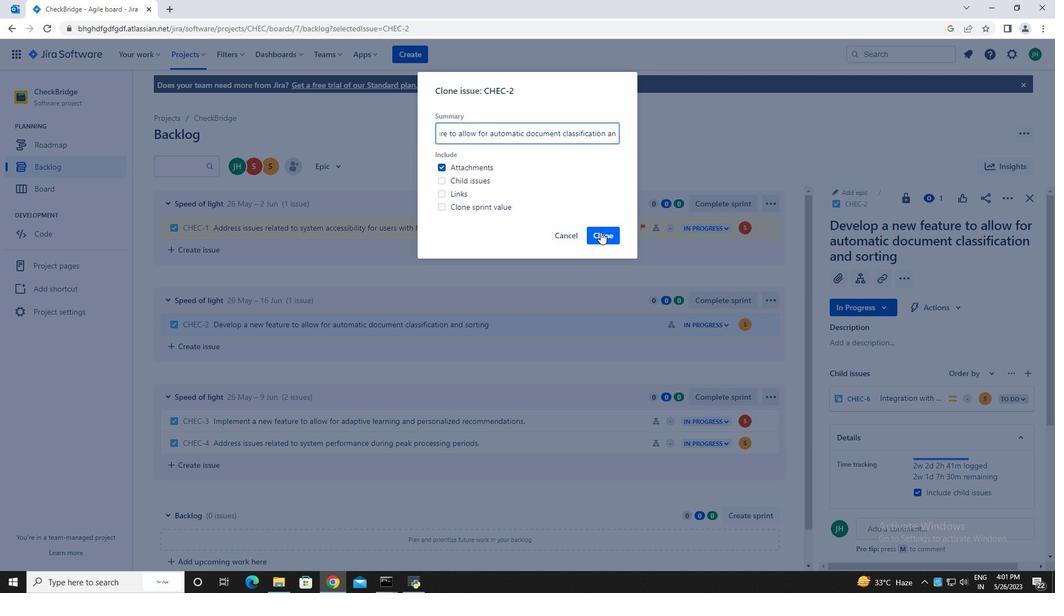 
Action: Mouse pressed left at (605, 234)
Screenshot: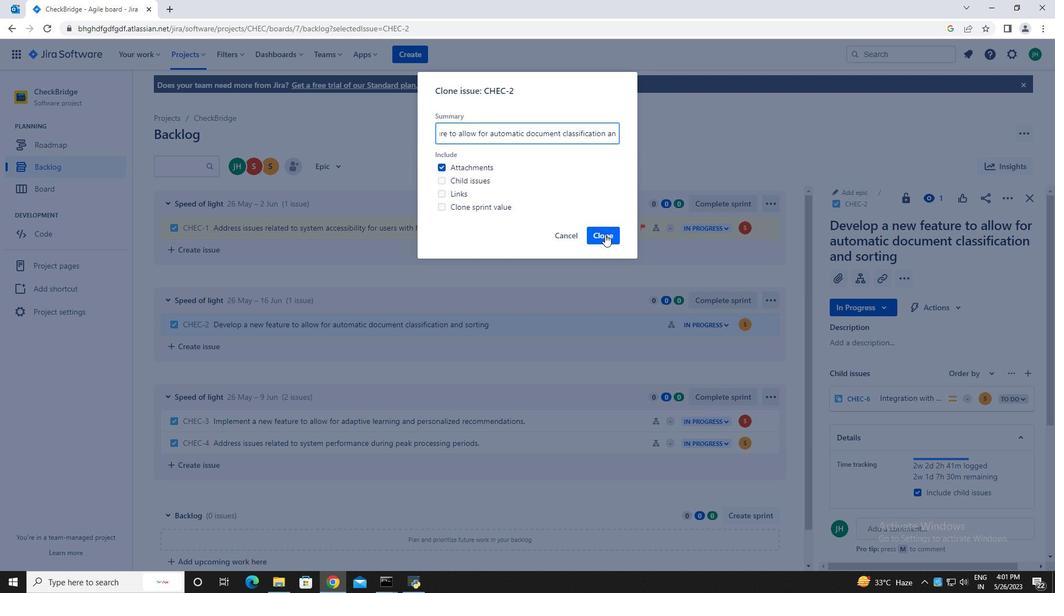 
Action: Mouse moved to (333, 169)
Screenshot: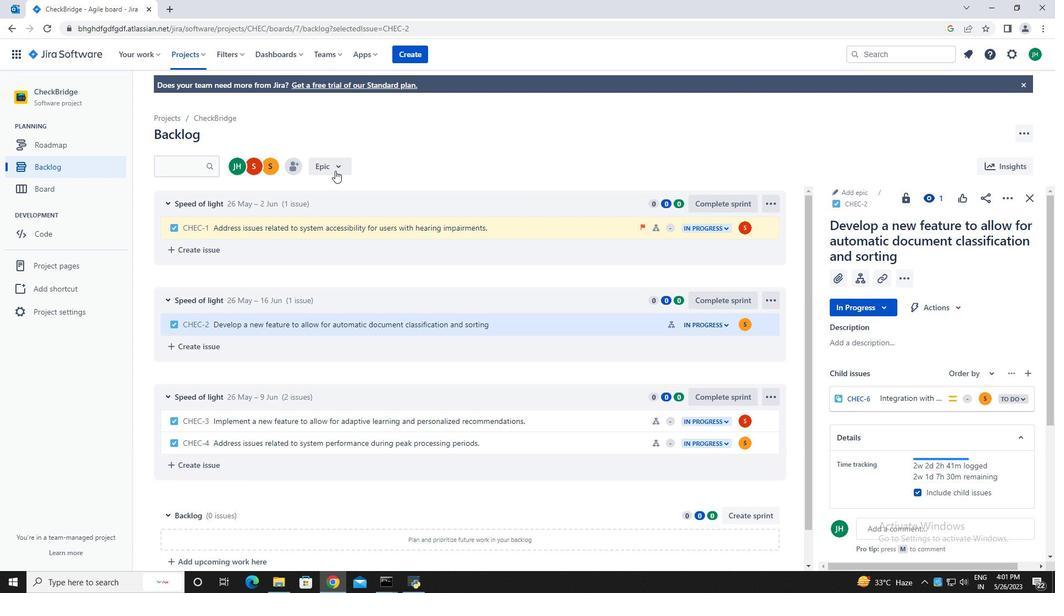 
Action: Mouse pressed left at (333, 169)
Screenshot: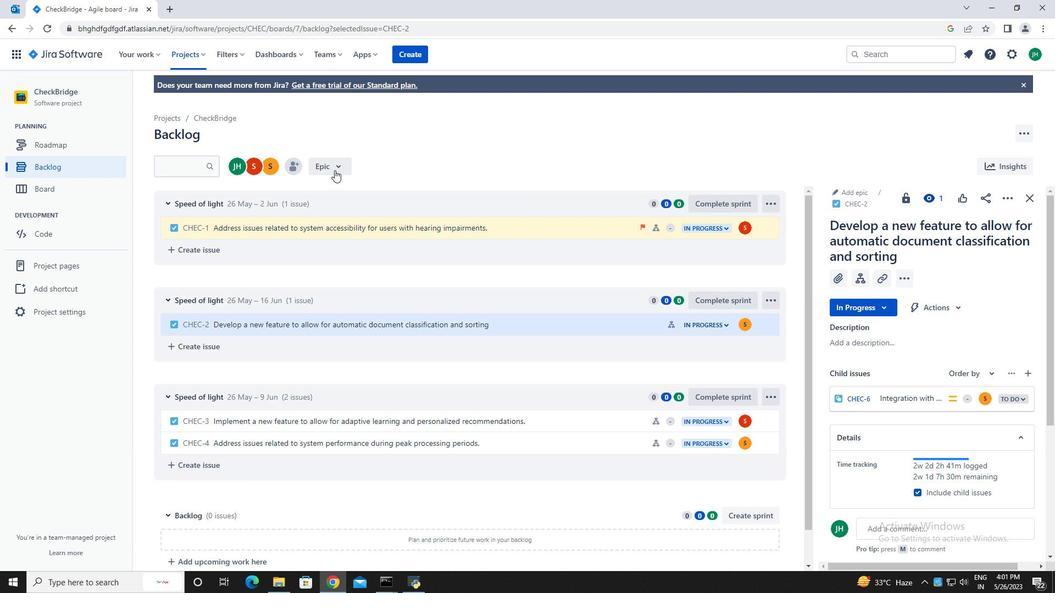 
Action: Mouse moved to (373, 230)
Screenshot: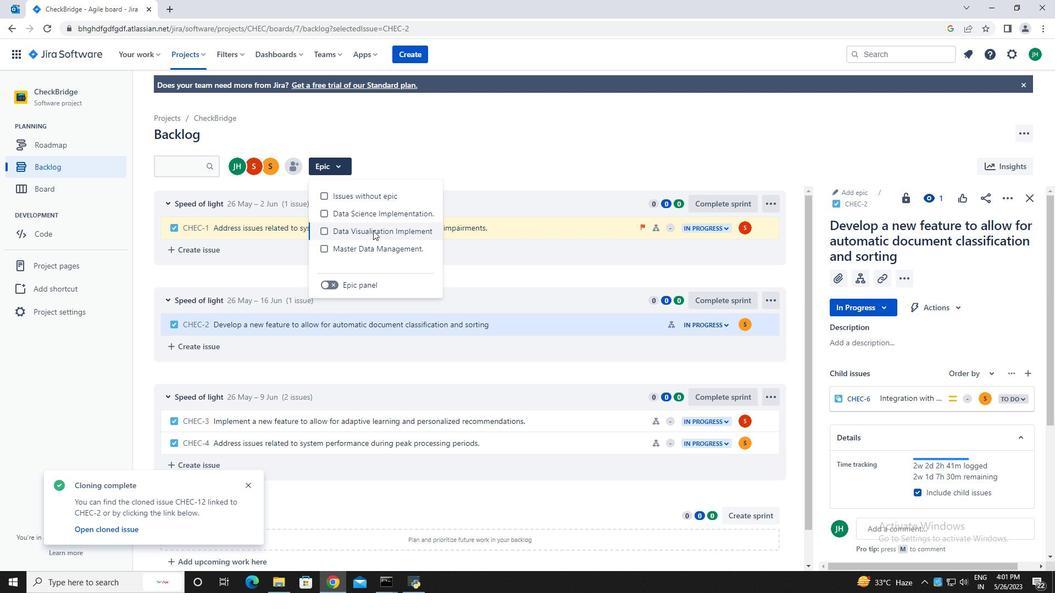 
Action: Mouse pressed left at (373, 230)
Screenshot: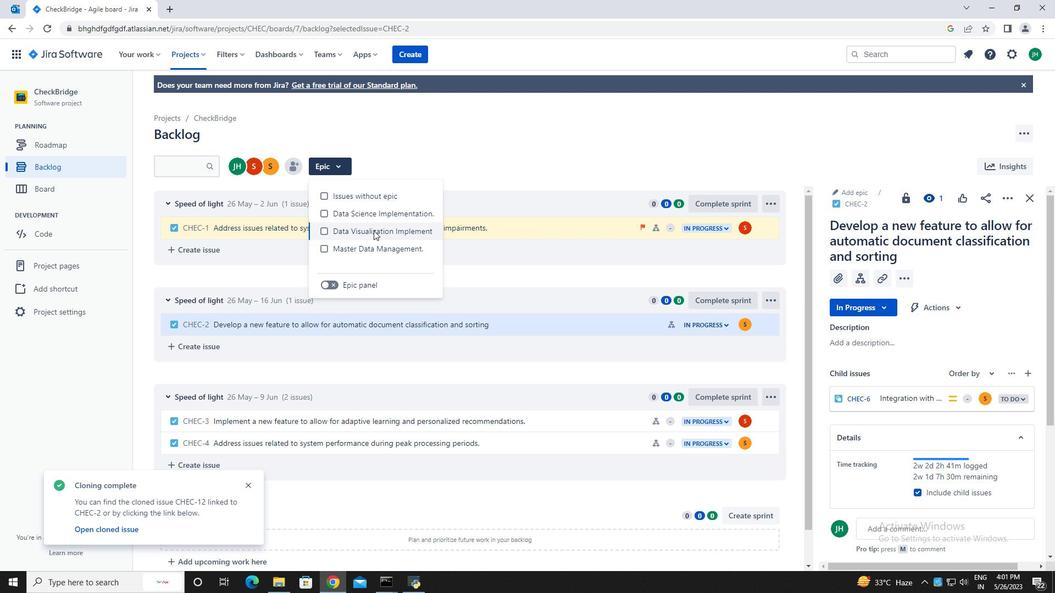 
Action: Mouse moved to (1031, 197)
Screenshot: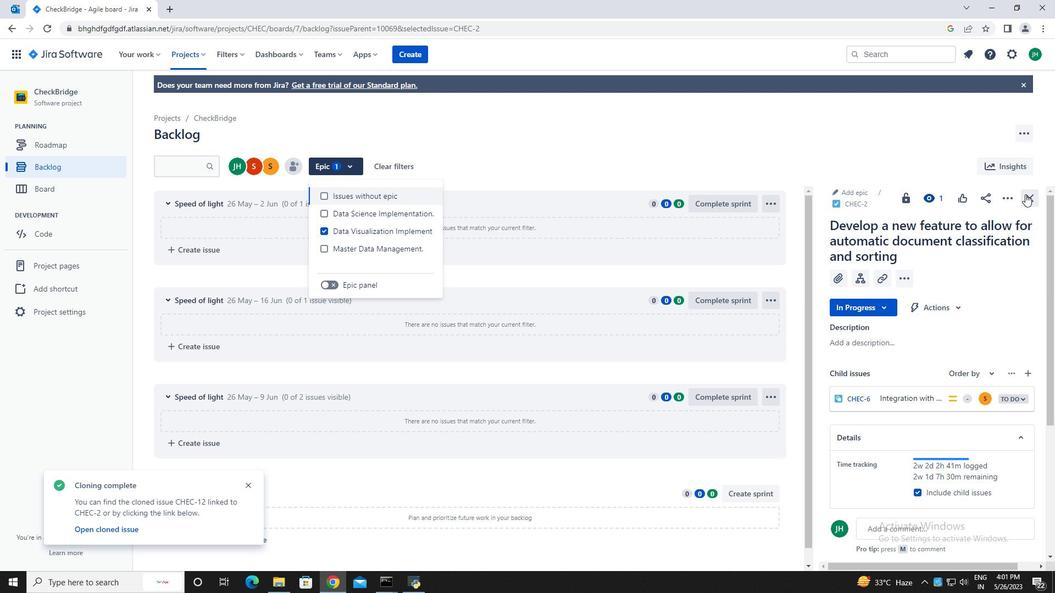 
Action: Mouse pressed left at (1031, 197)
Screenshot: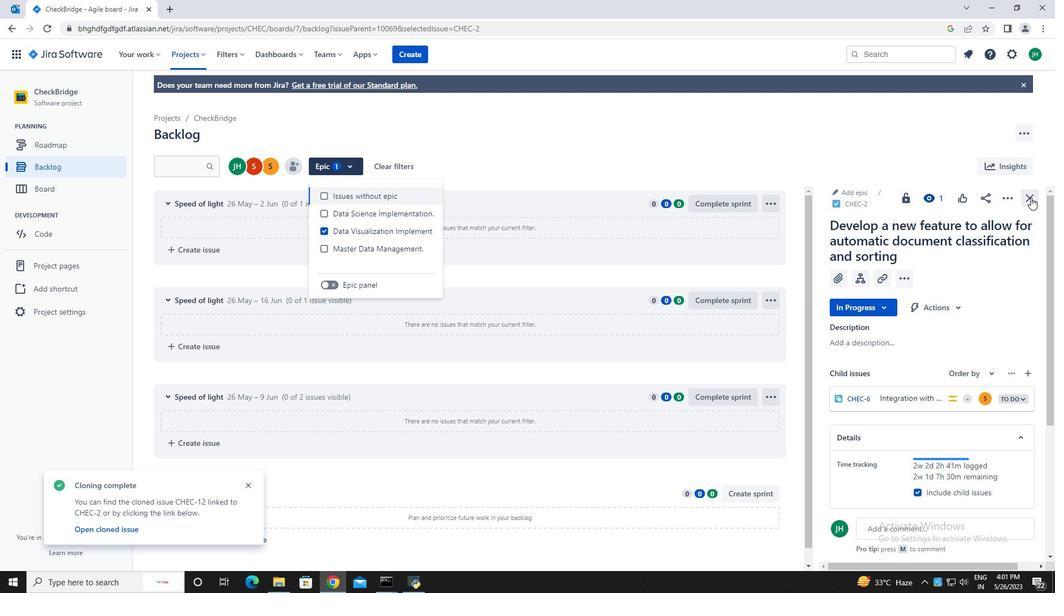 
Action: Mouse moved to (611, 175)
Screenshot: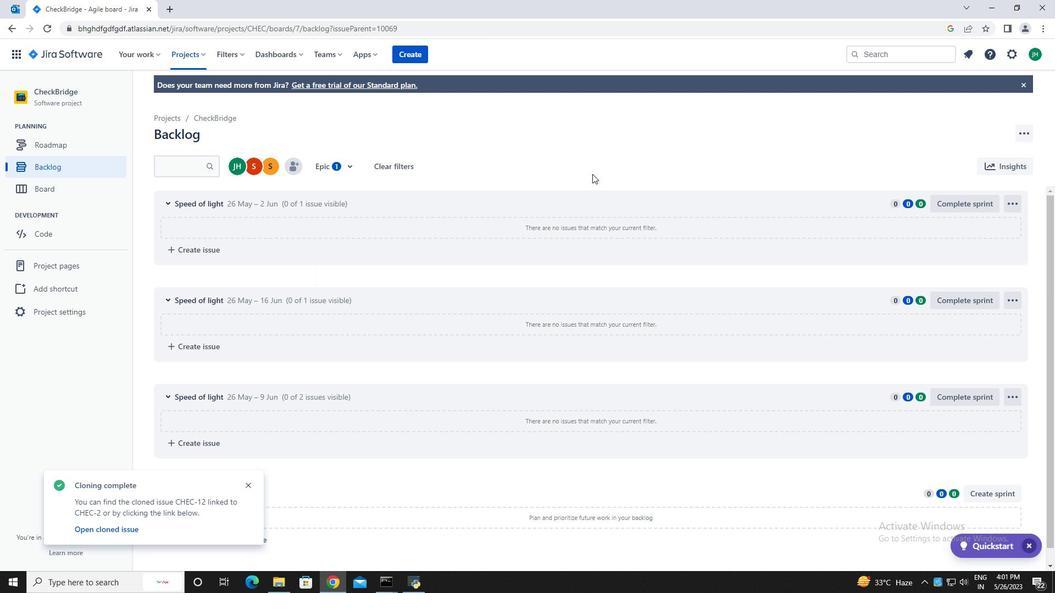 
